 Task: Find connections with filter location Nagua with filter topic #Softwaredesignwith filter profile language Spanish with filter current company Airtel Business with filter school International Institute of Information Technology Bangalore with filter industry Outsourcing and Offshoring Consulting with filter service category User Experience Design with filter keywords title Account Executive
Action: Mouse moved to (505, 69)
Screenshot: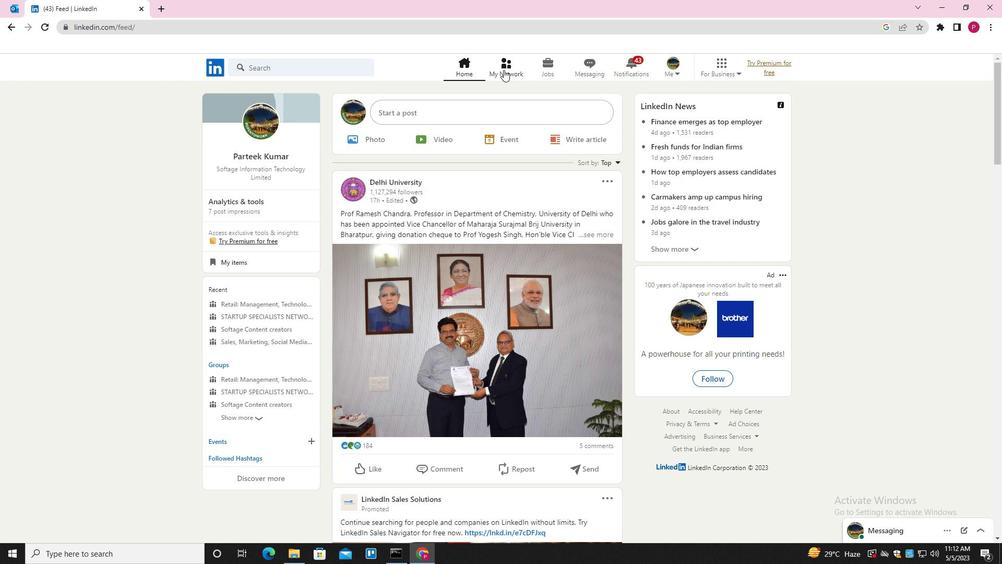 
Action: Mouse pressed left at (505, 69)
Screenshot: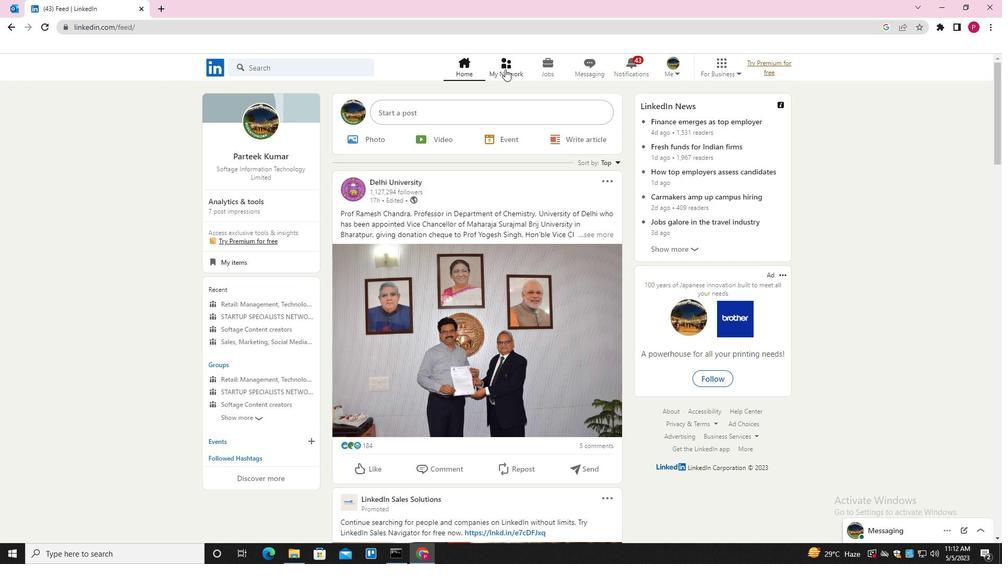 
Action: Mouse moved to (323, 123)
Screenshot: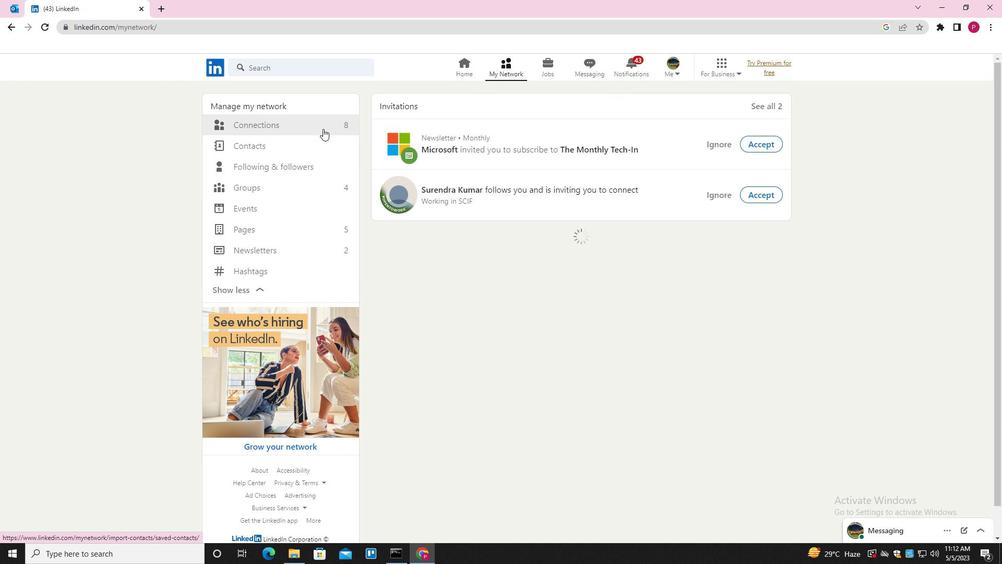 
Action: Mouse pressed left at (323, 123)
Screenshot: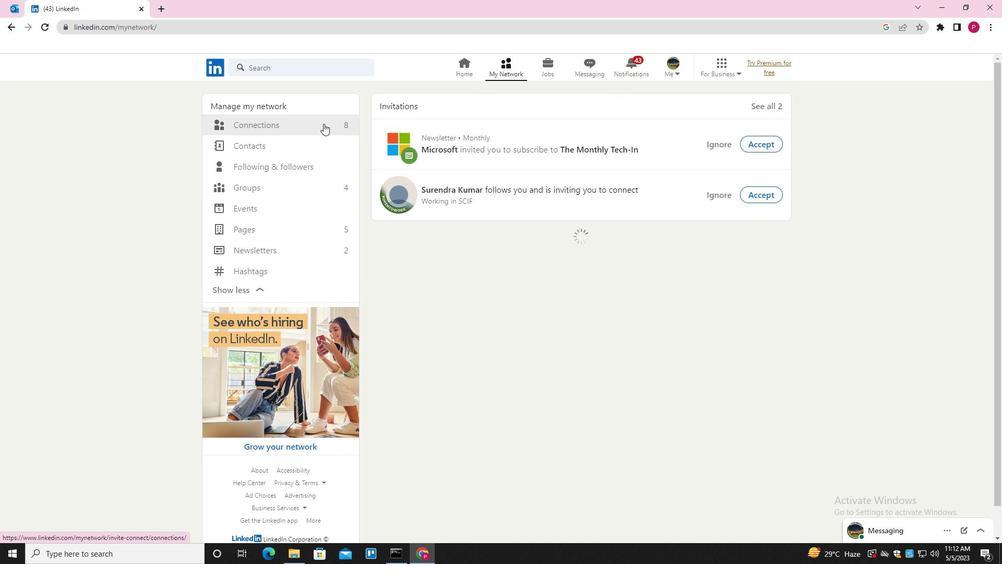 
Action: Mouse moved to (574, 125)
Screenshot: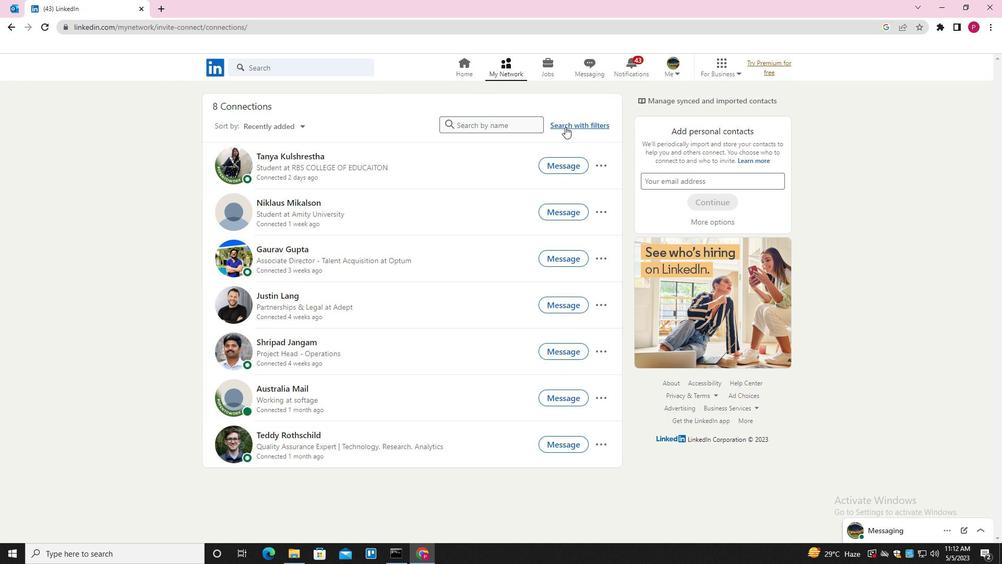 
Action: Mouse pressed left at (574, 125)
Screenshot: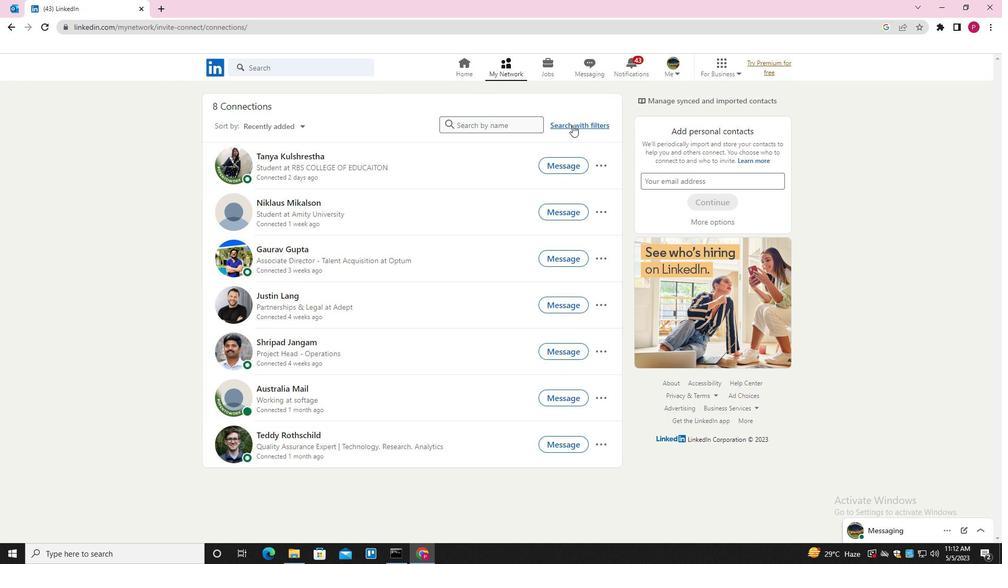 
Action: Mouse moved to (533, 97)
Screenshot: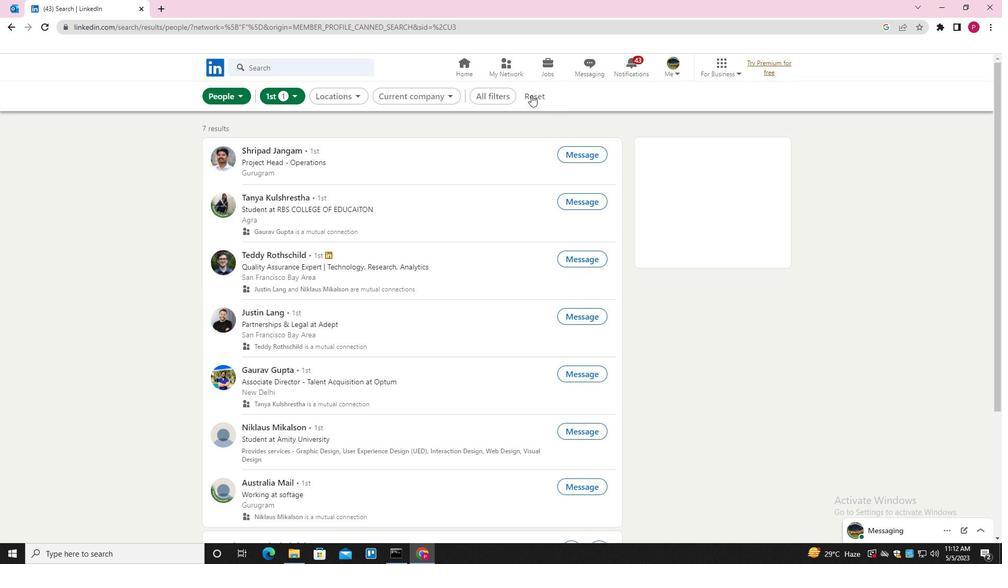 
Action: Mouse pressed left at (533, 97)
Screenshot: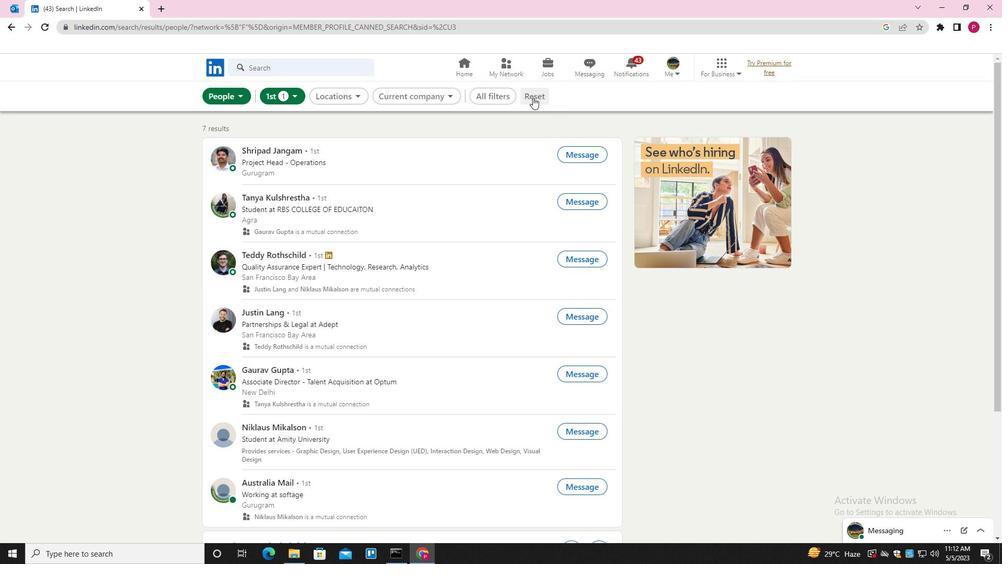 
Action: Mouse moved to (524, 97)
Screenshot: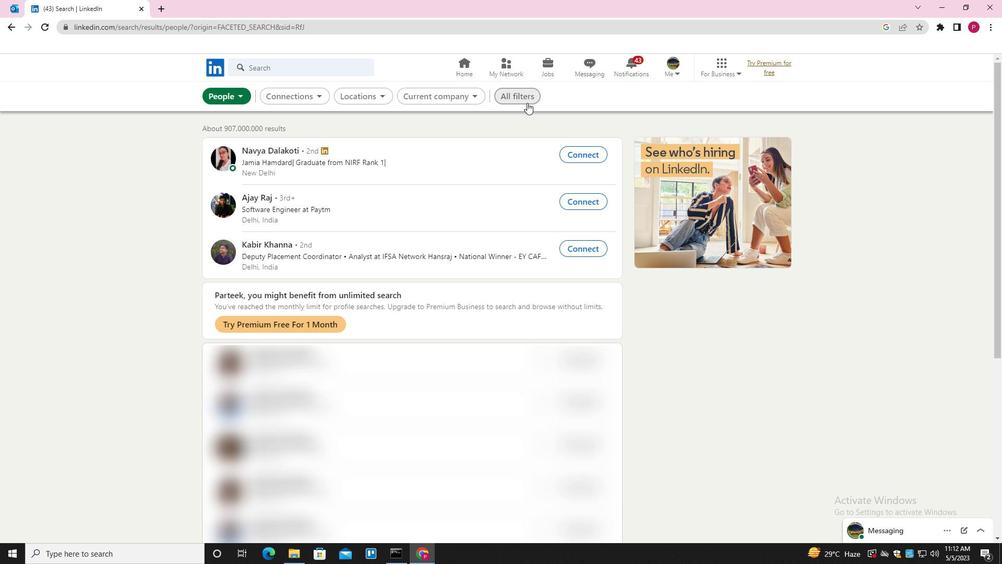 
Action: Mouse pressed left at (524, 97)
Screenshot: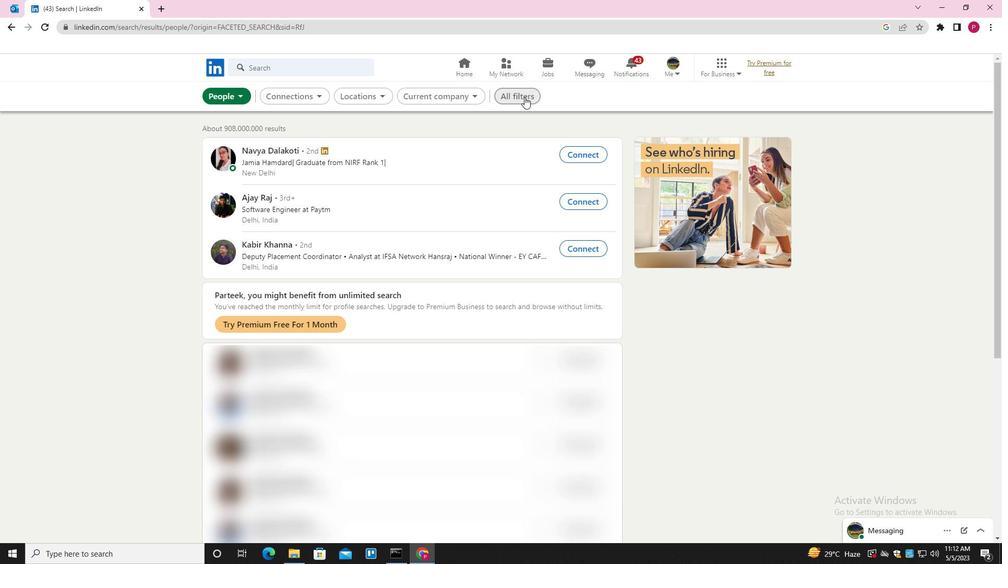 
Action: Mouse moved to (791, 216)
Screenshot: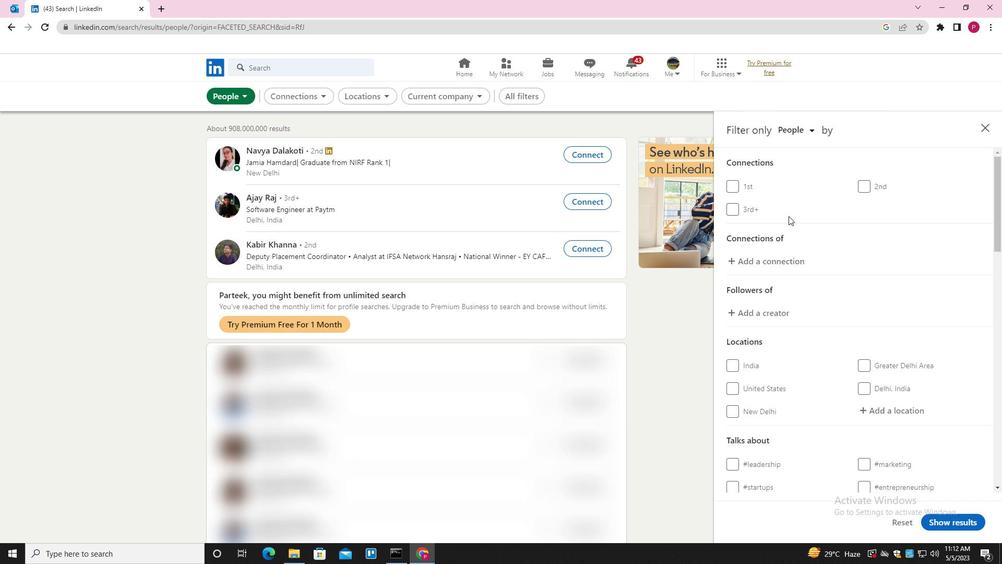 
Action: Mouse scrolled (791, 216) with delta (0, 0)
Screenshot: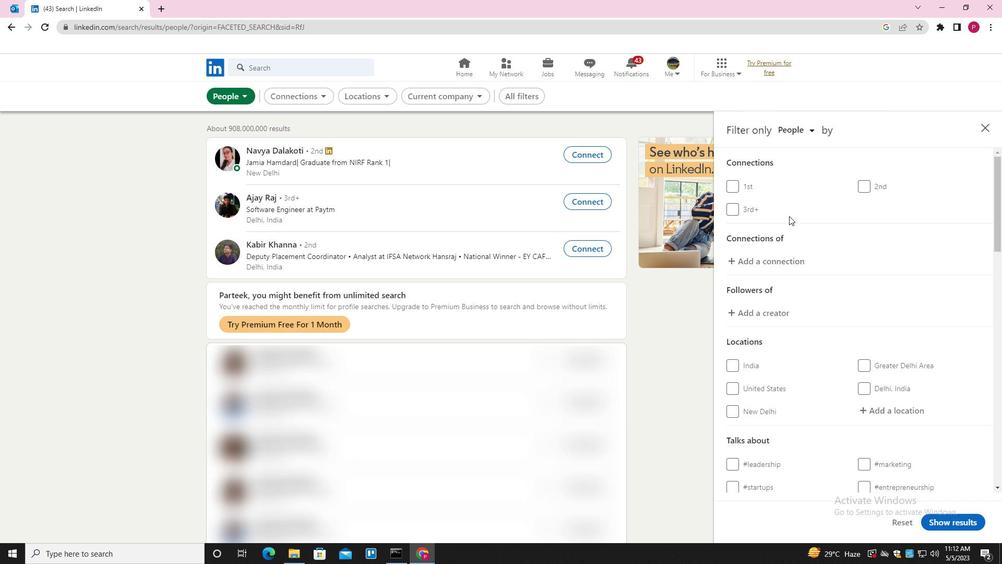 
Action: Mouse moved to (792, 217)
Screenshot: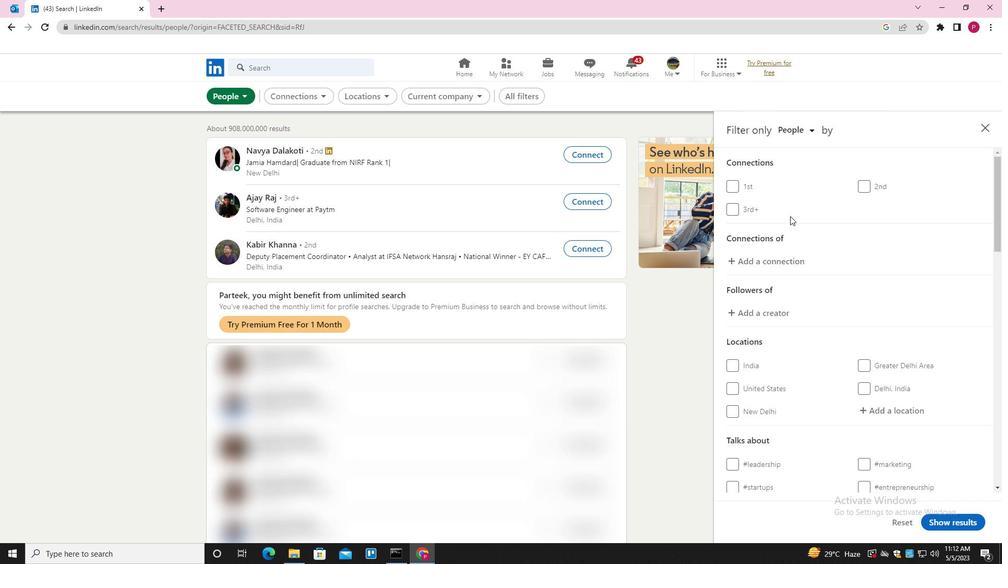
Action: Mouse scrolled (792, 216) with delta (0, 0)
Screenshot: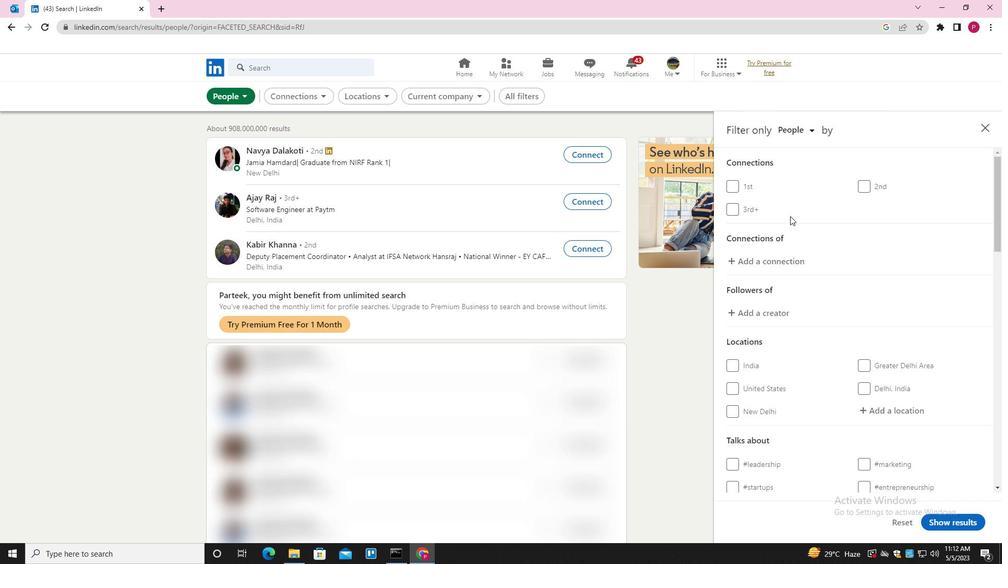 
Action: Mouse moved to (792, 219)
Screenshot: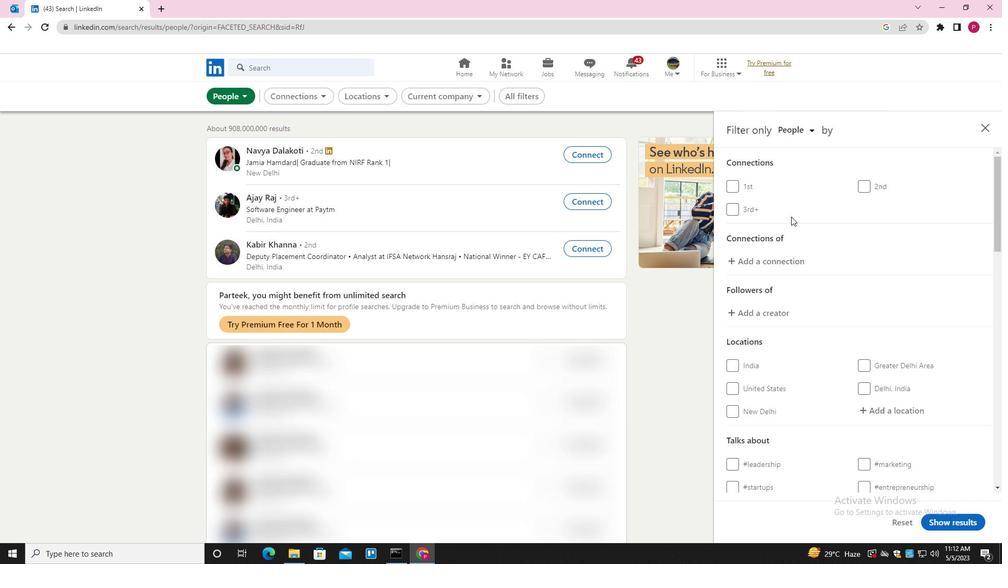 
Action: Mouse scrolled (792, 218) with delta (0, 0)
Screenshot: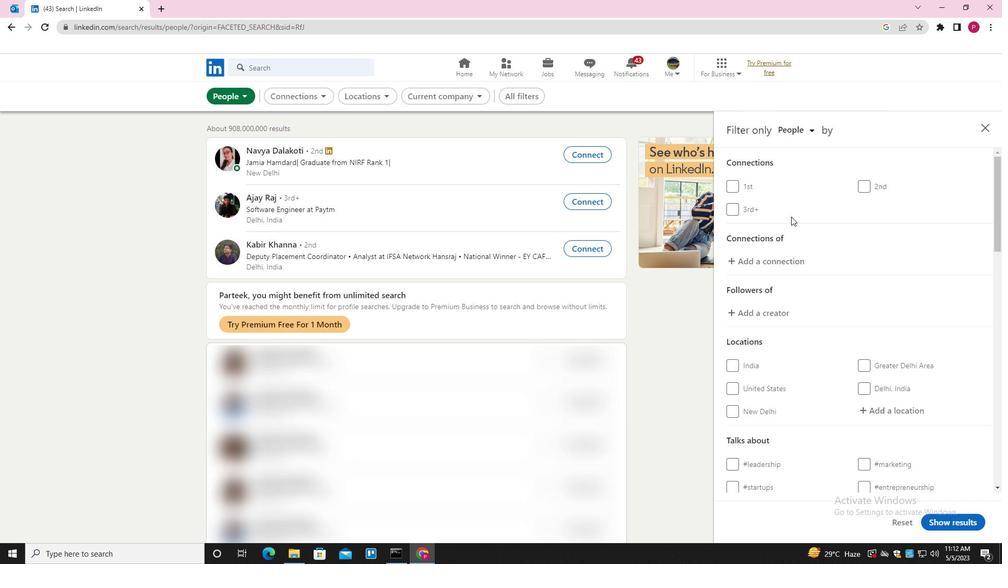 
Action: Mouse moved to (892, 255)
Screenshot: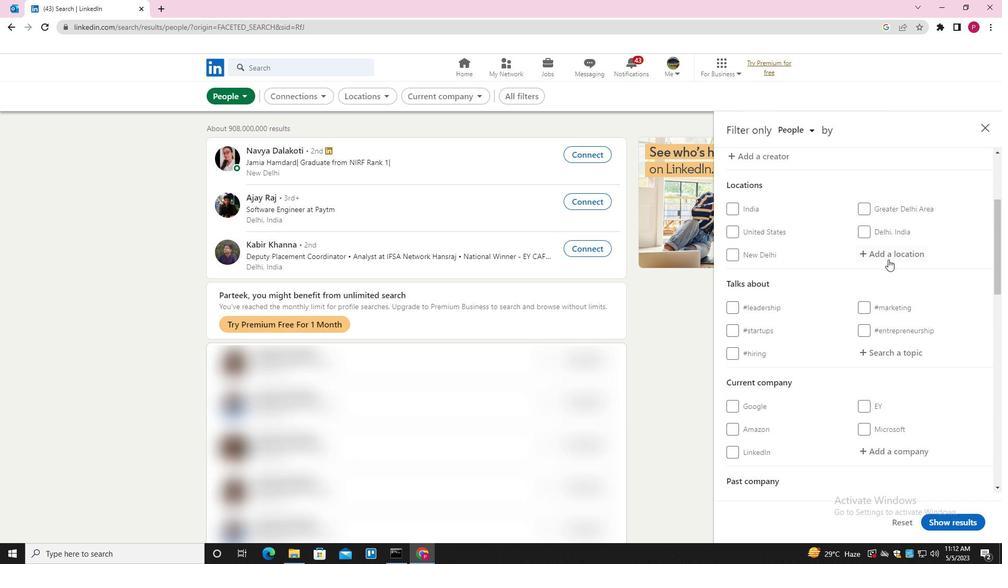 
Action: Mouse pressed left at (892, 255)
Screenshot: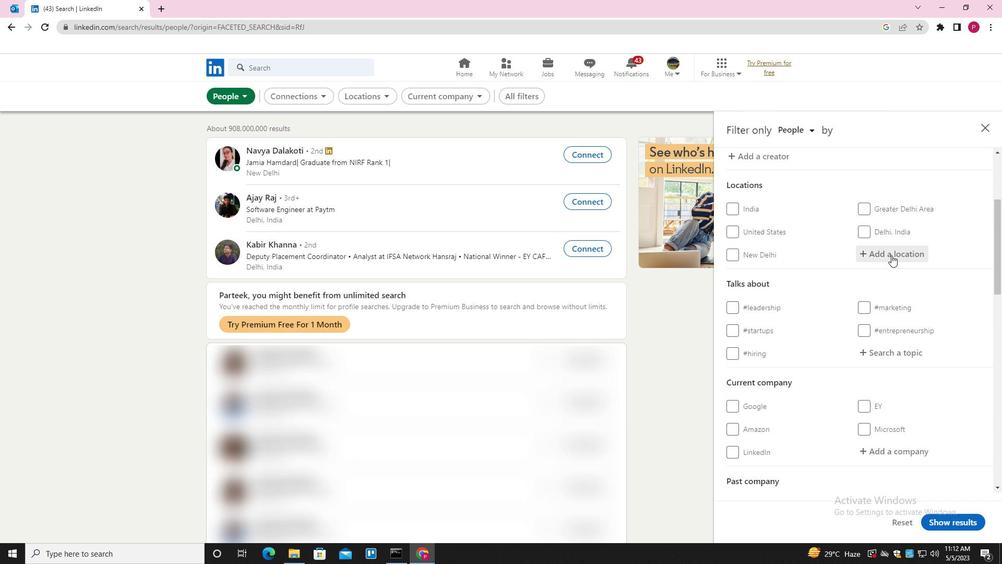 
Action: Key pressed <Key.shift>NAGUA<Key.space>
Screenshot: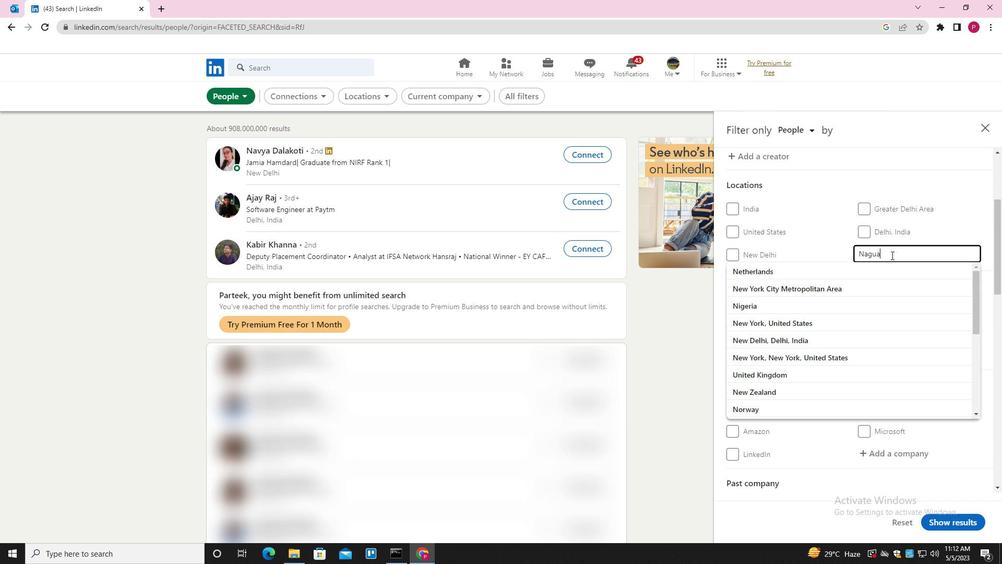 
Action: Mouse moved to (889, 257)
Screenshot: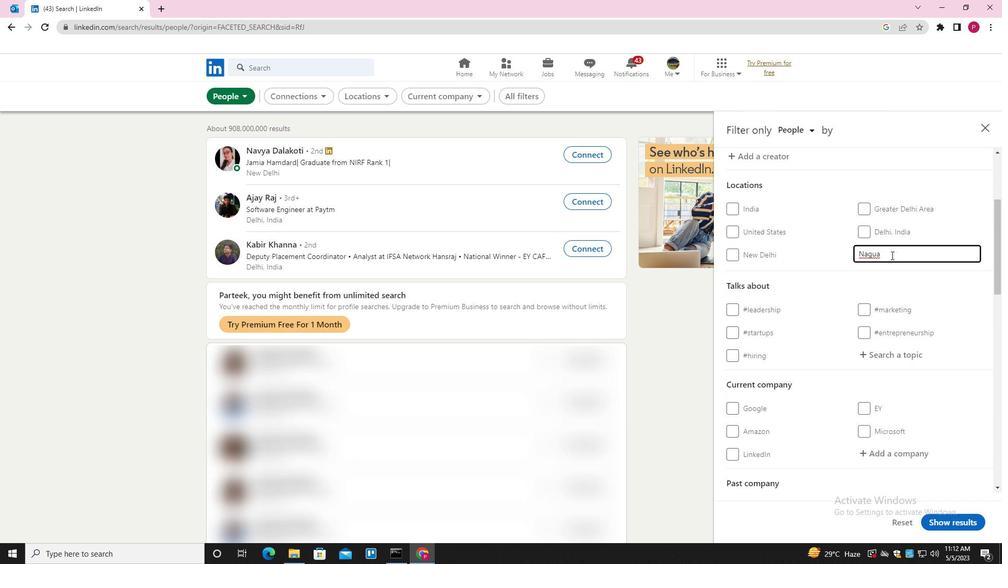 
Action: Mouse scrolled (889, 257) with delta (0, 0)
Screenshot: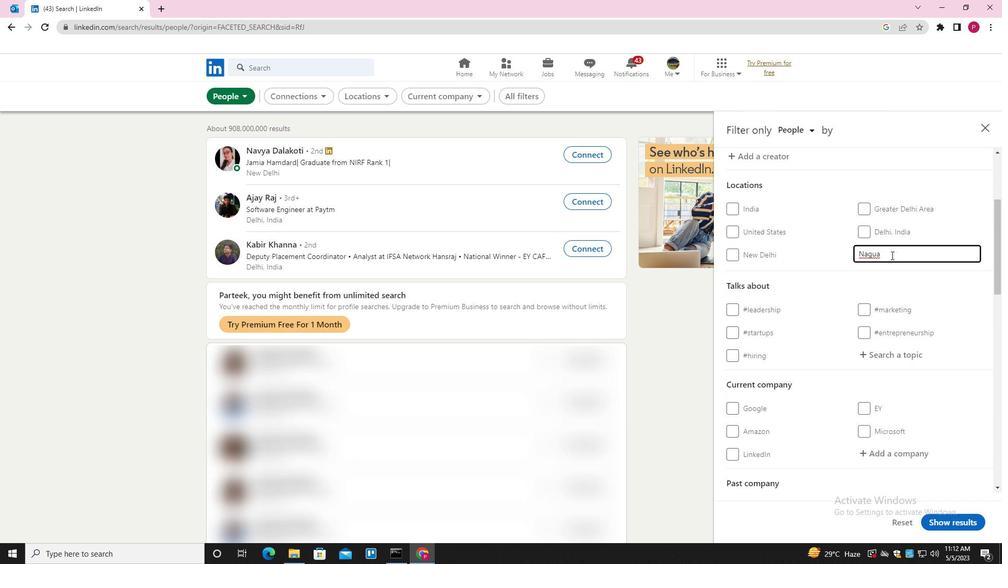 
Action: Mouse moved to (888, 257)
Screenshot: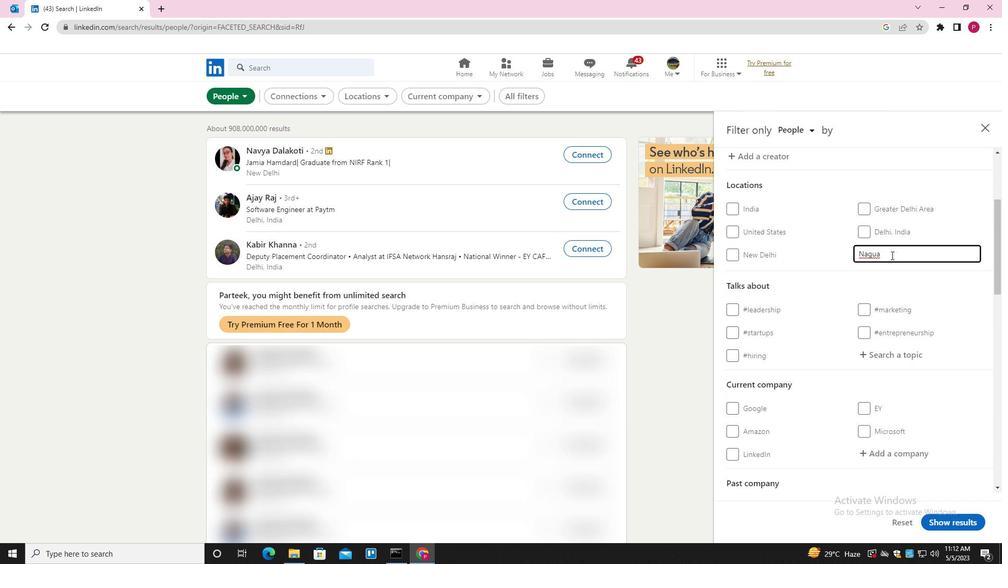 
Action: Mouse scrolled (888, 257) with delta (0, 0)
Screenshot: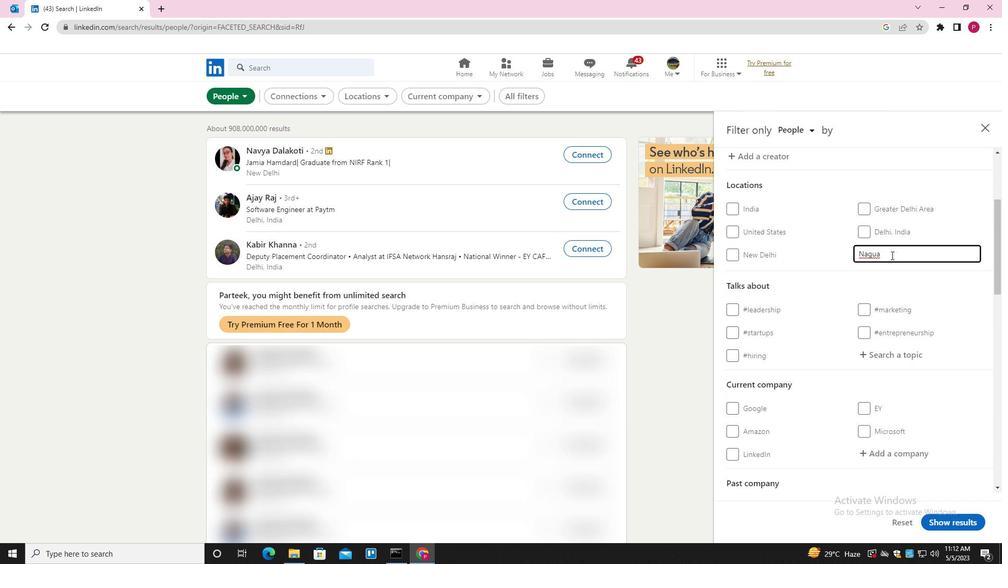 
Action: Mouse moved to (889, 249)
Screenshot: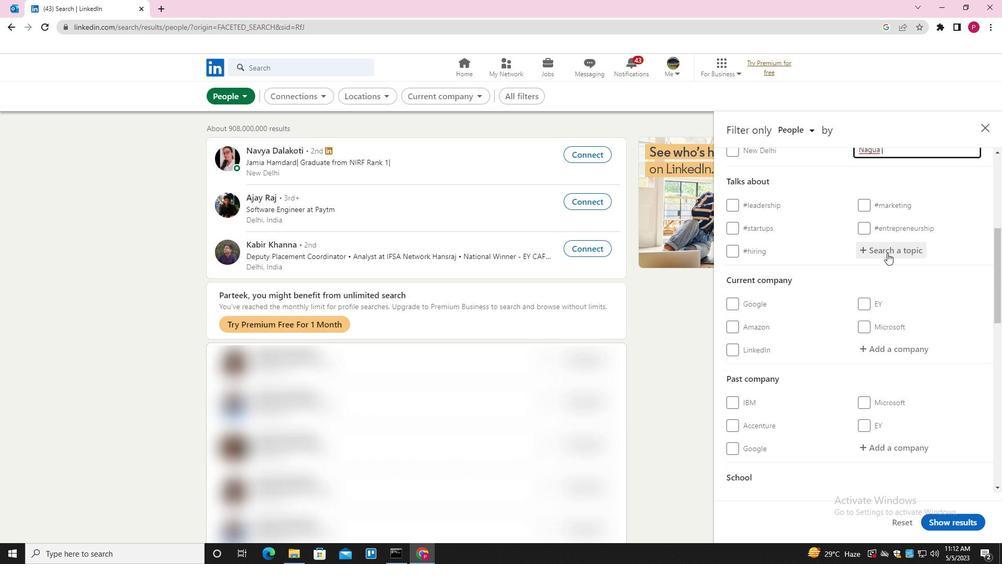 
Action: Mouse pressed left at (889, 249)
Screenshot: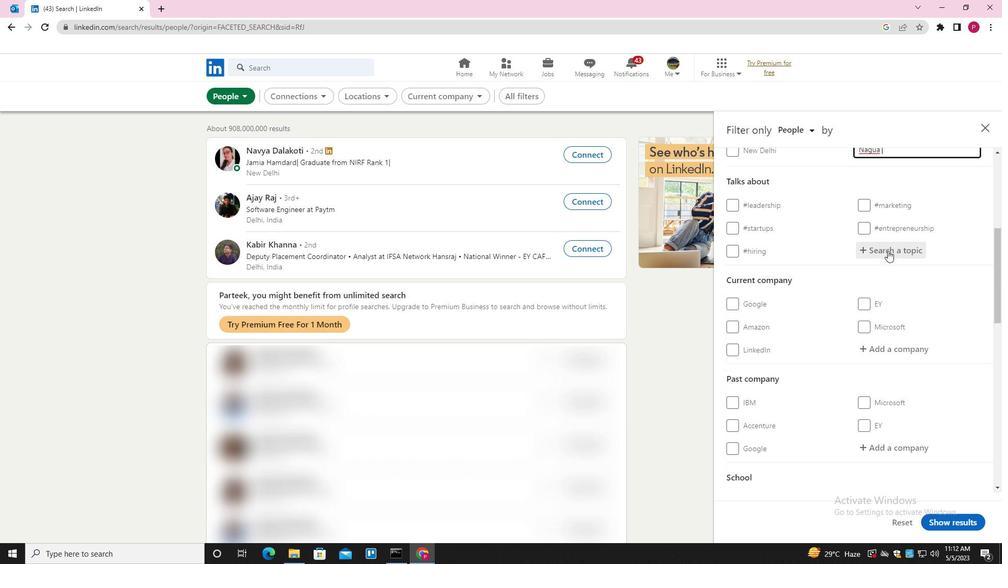 
Action: Mouse moved to (827, 309)
Screenshot: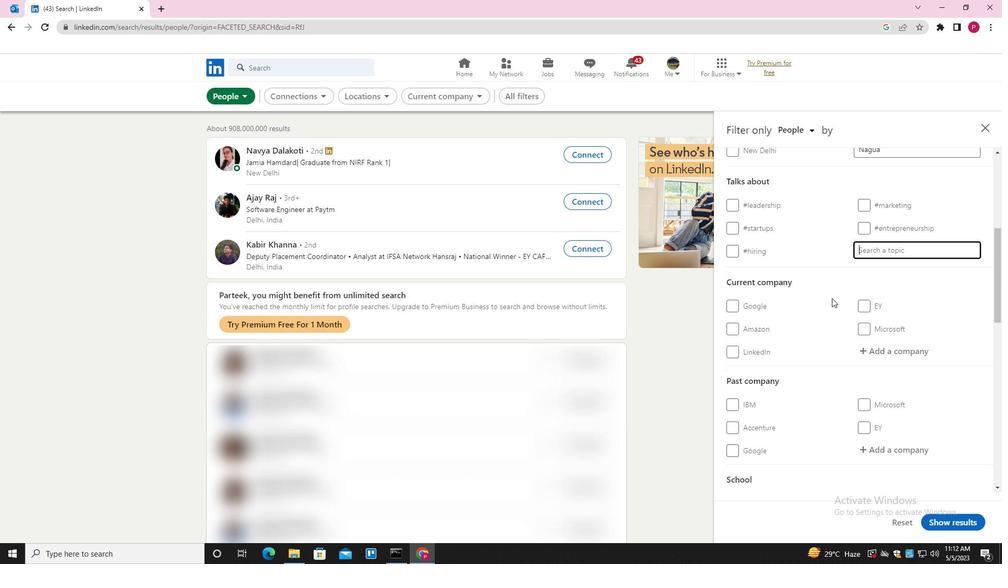 
Action: Mouse scrolled (827, 308) with delta (0, 0)
Screenshot: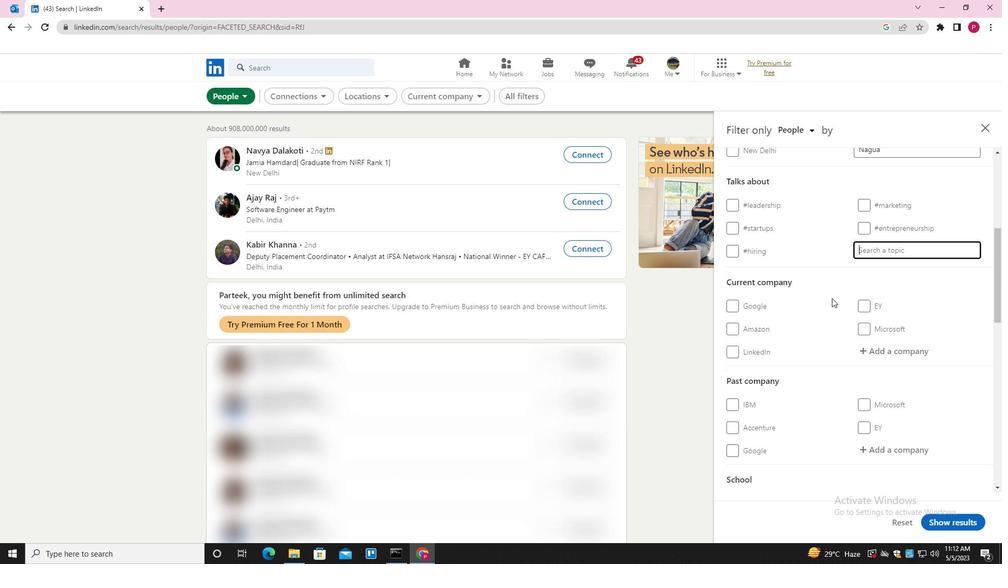 
Action: Mouse moved to (827, 309)
Screenshot: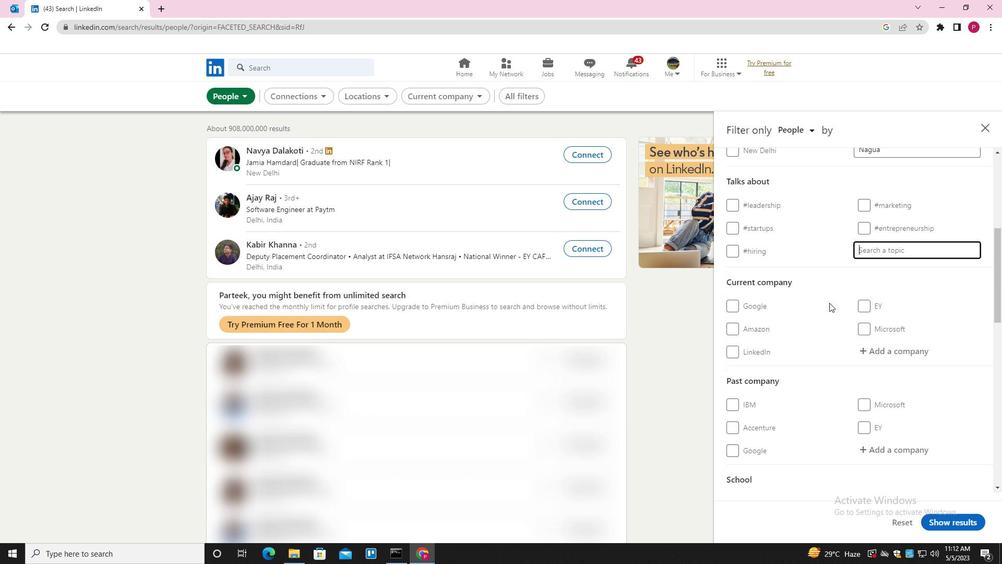 
Action: Mouse scrolled (827, 310) with delta (0, 0)
Screenshot: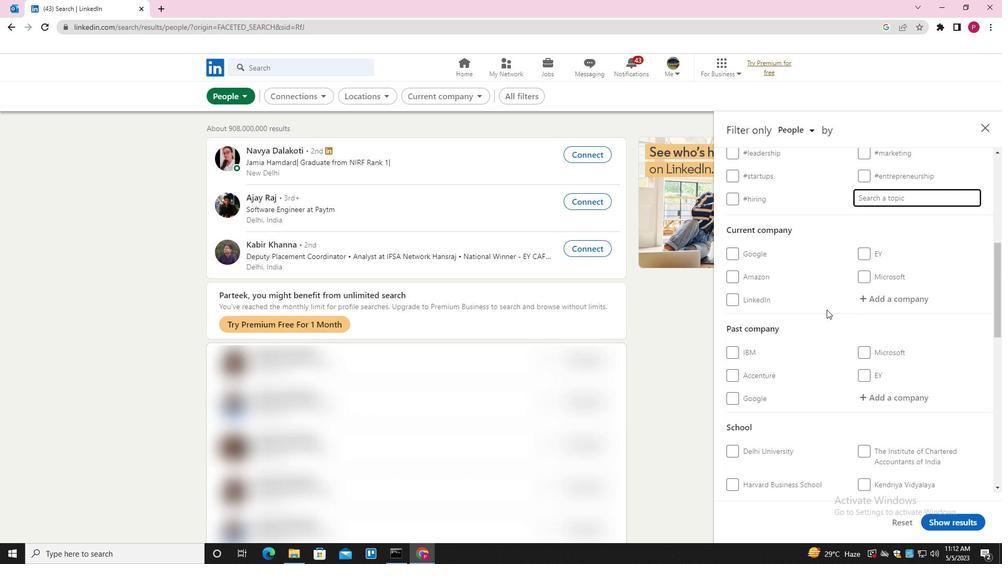 
Action: Mouse moved to (826, 310)
Screenshot: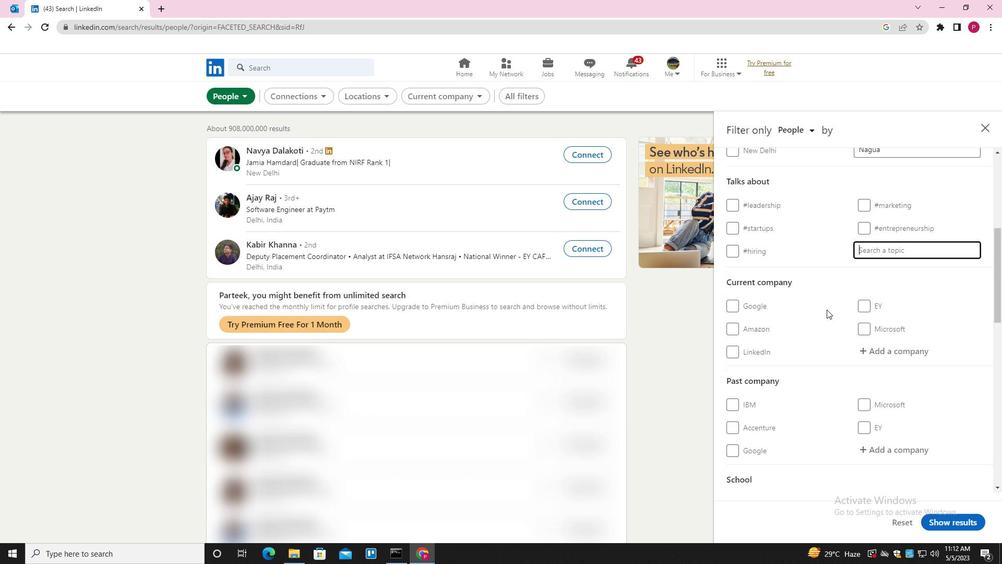
Action: Key pressed SOFTWARES<Key.backspace>DESIGN<Key.down><Key.enter>
Screenshot: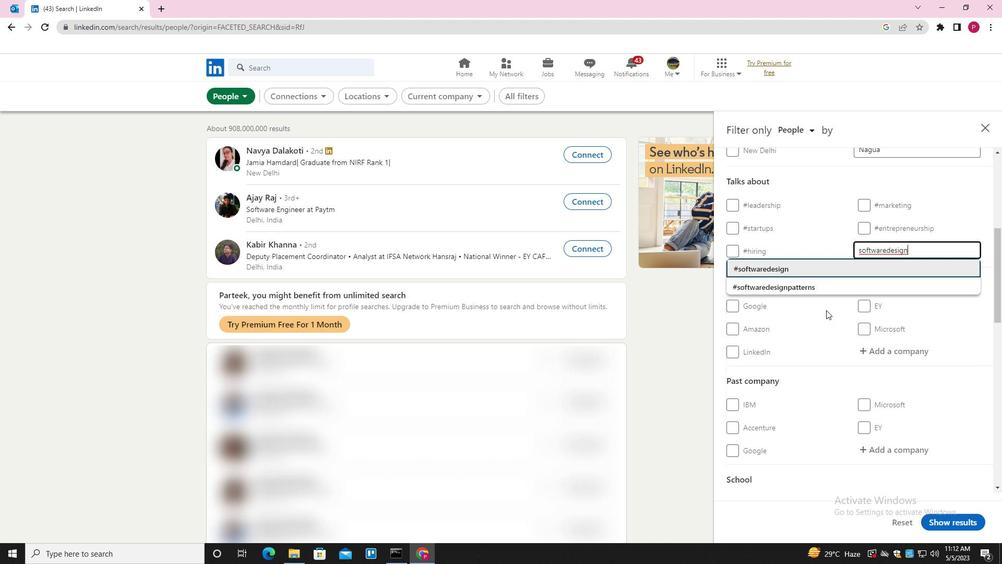 
Action: Mouse moved to (808, 319)
Screenshot: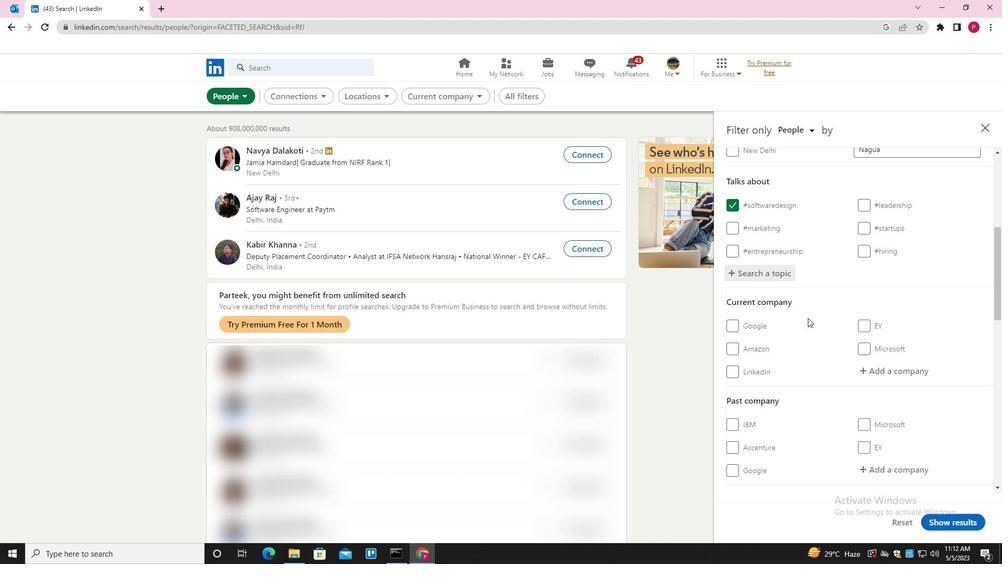 
Action: Mouse scrolled (808, 318) with delta (0, 0)
Screenshot: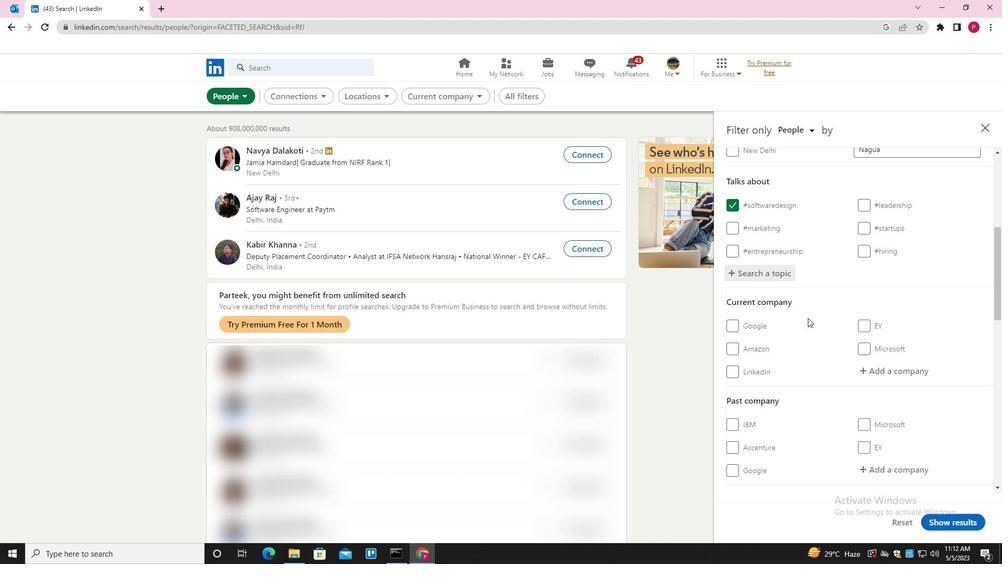 
Action: Mouse scrolled (808, 318) with delta (0, 0)
Screenshot: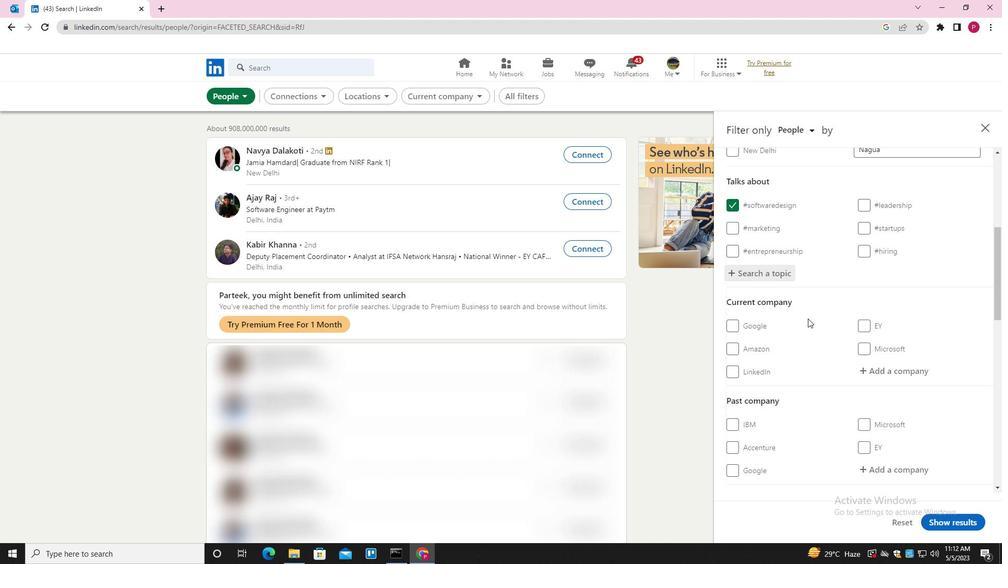 
Action: Mouse scrolled (808, 318) with delta (0, 0)
Screenshot: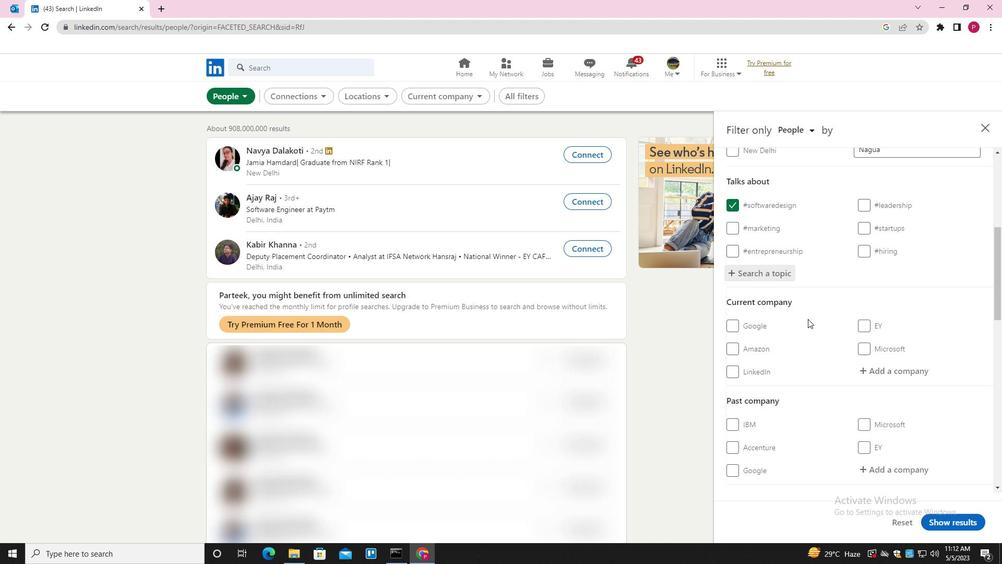 
Action: Mouse scrolled (808, 318) with delta (0, 0)
Screenshot: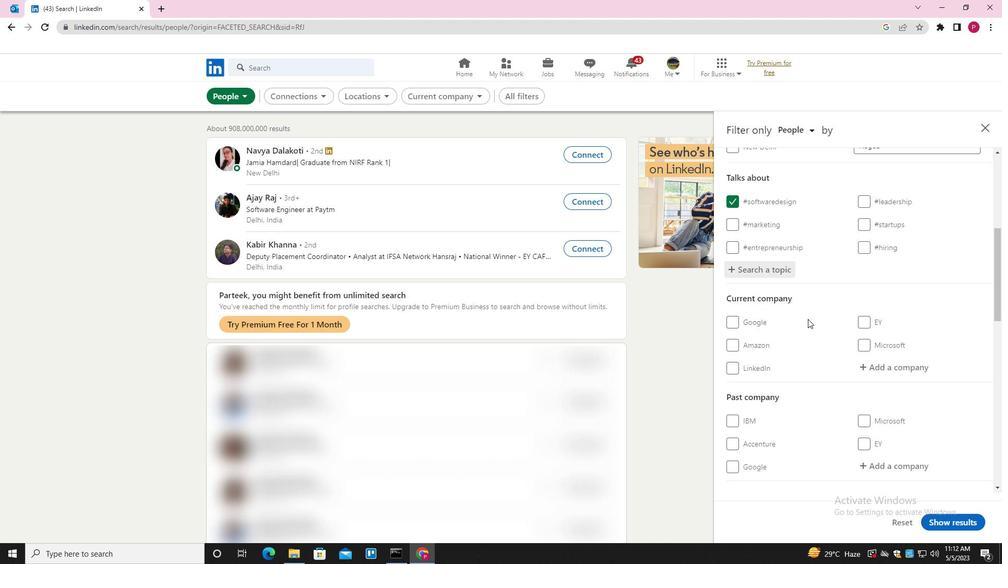 
Action: Mouse scrolled (808, 318) with delta (0, 0)
Screenshot: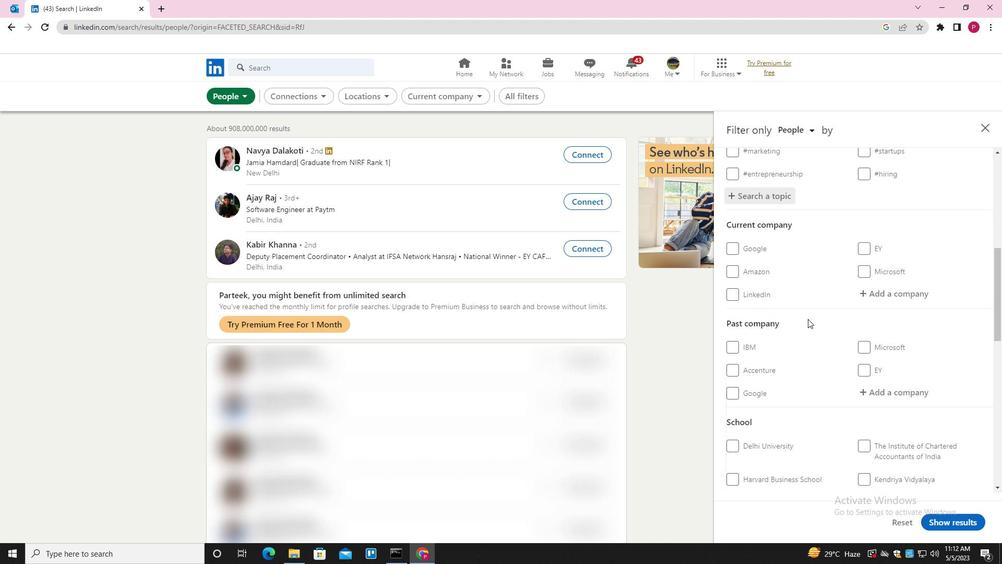 
Action: Mouse moved to (811, 318)
Screenshot: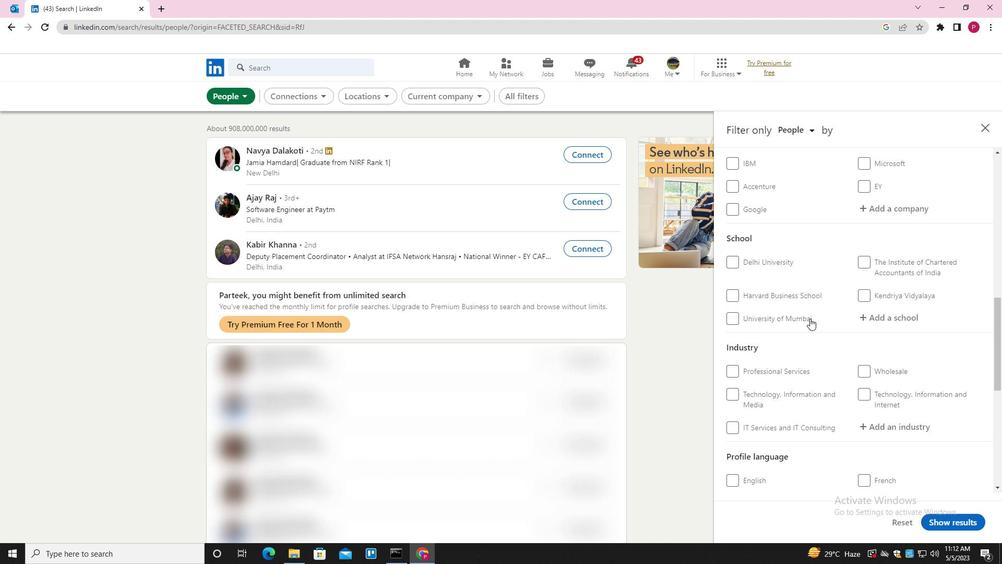 
Action: Mouse scrolled (811, 318) with delta (0, 0)
Screenshot: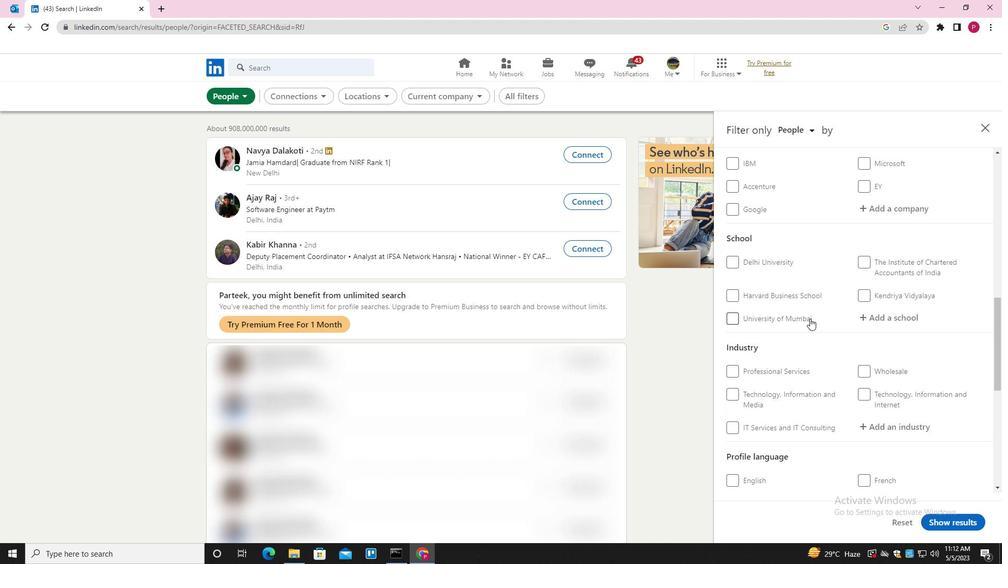 
Action: Mouse scrolled (811, 318) with delta (0, 0)
Screenshot: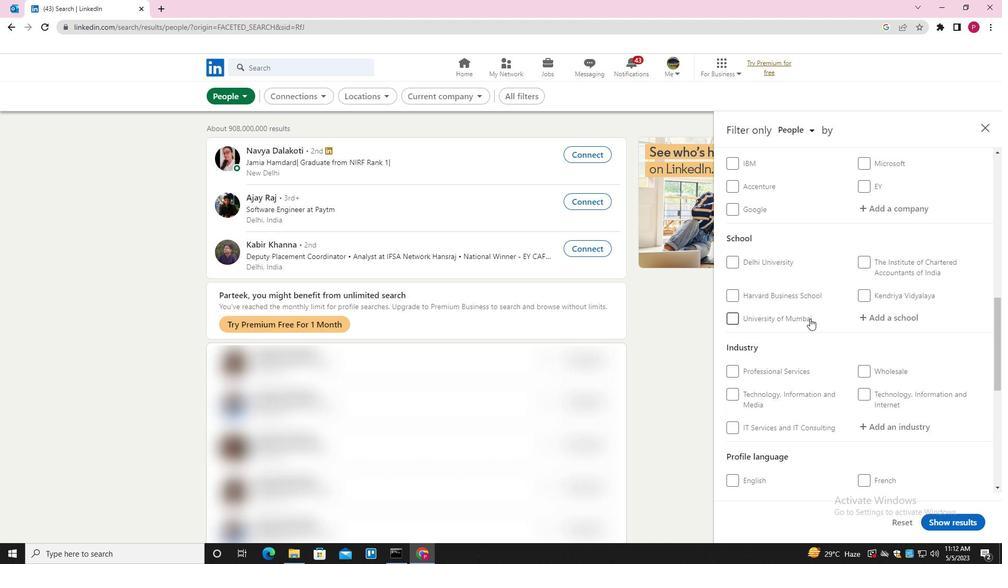 
Action: Mouse scrolled (811, 318) with delta (0, 0)
Screenshot: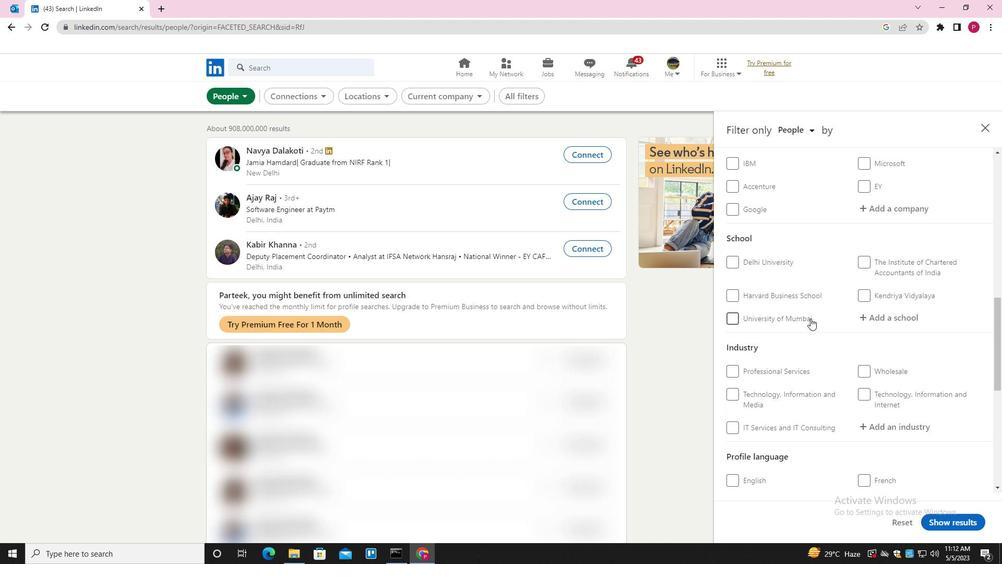 
Action: Mouse scrolled (811, 318) with delta (0, 0)
Screenshot: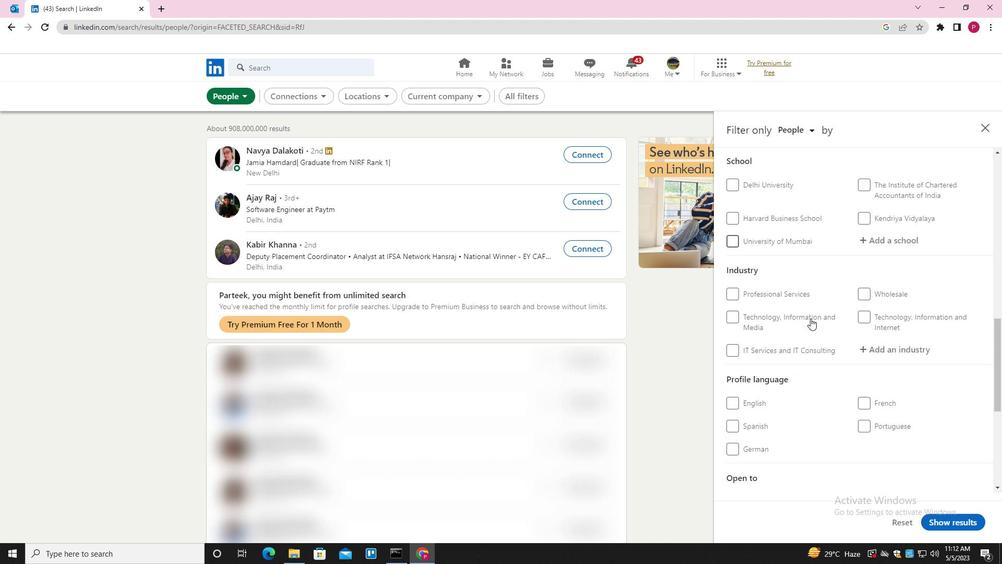 
Action: Mouse moved to (763, 295)
Screenshot: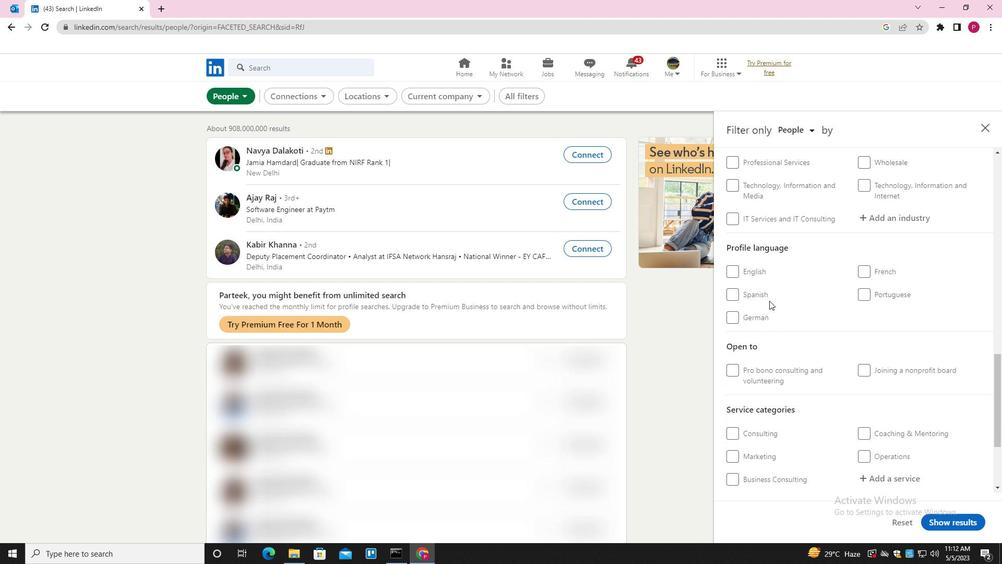 
Action: Mouse pressed left at (763, 295)
Screenshot: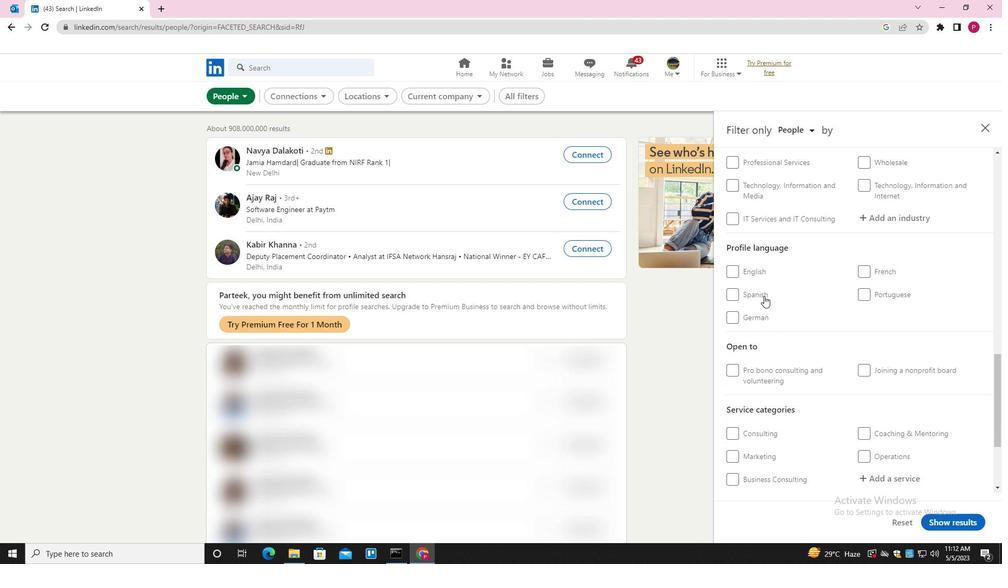 
Action: Mouse moved to (847, 320)
Screenshot: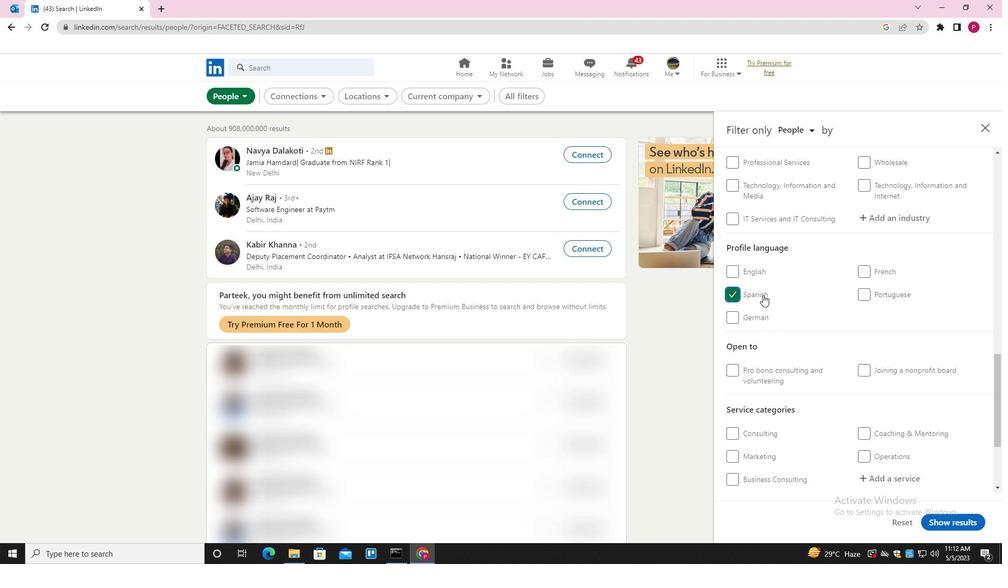 
Action: Mouse scrolled (847, 321) with delta (0, 0)
Screenshot: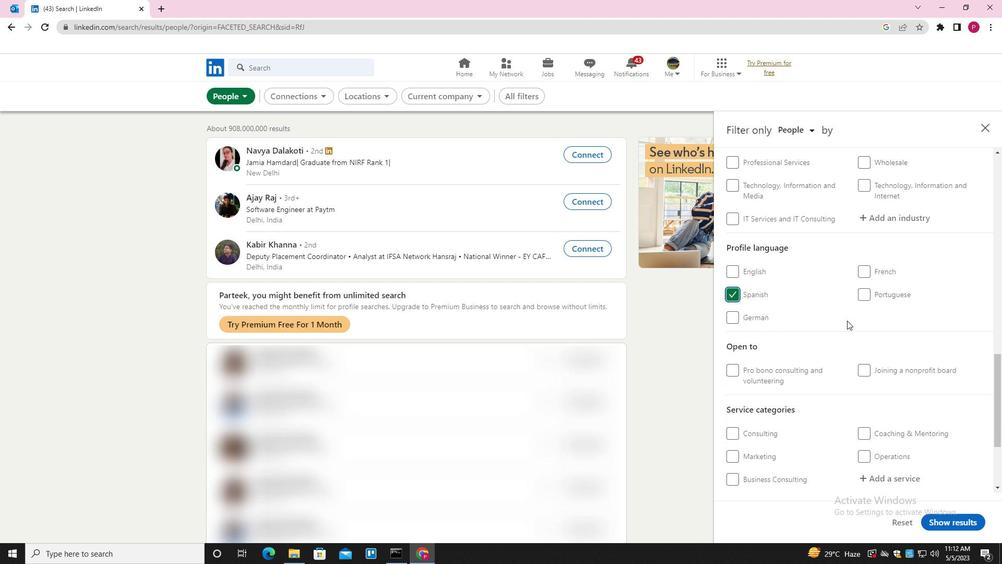 
Action: Mouse scrolled (847, 321) with delta (0, 0)
Screenshot: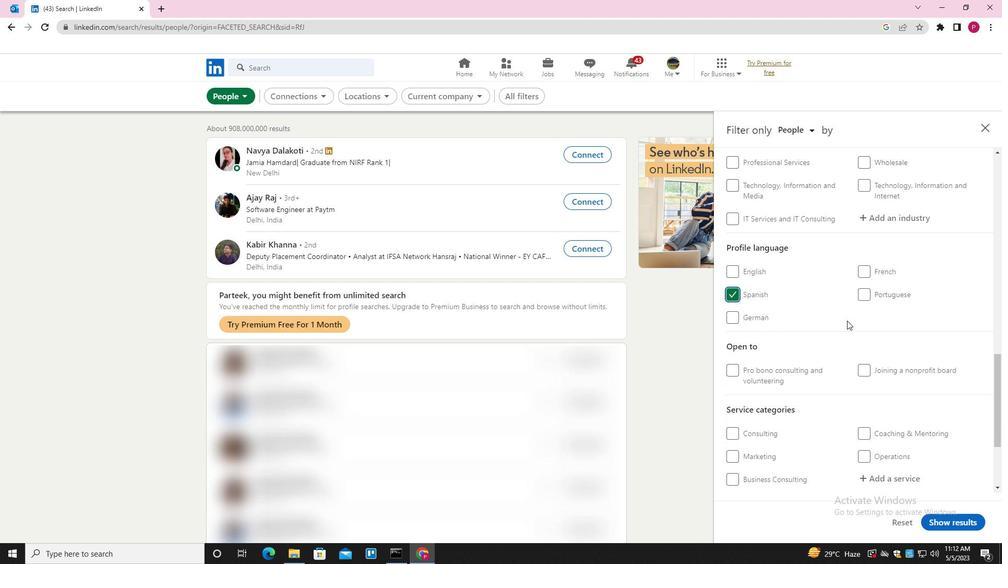 
Action: Mouse scrolled (847, 321) with delta (0, 0)
Screenshot: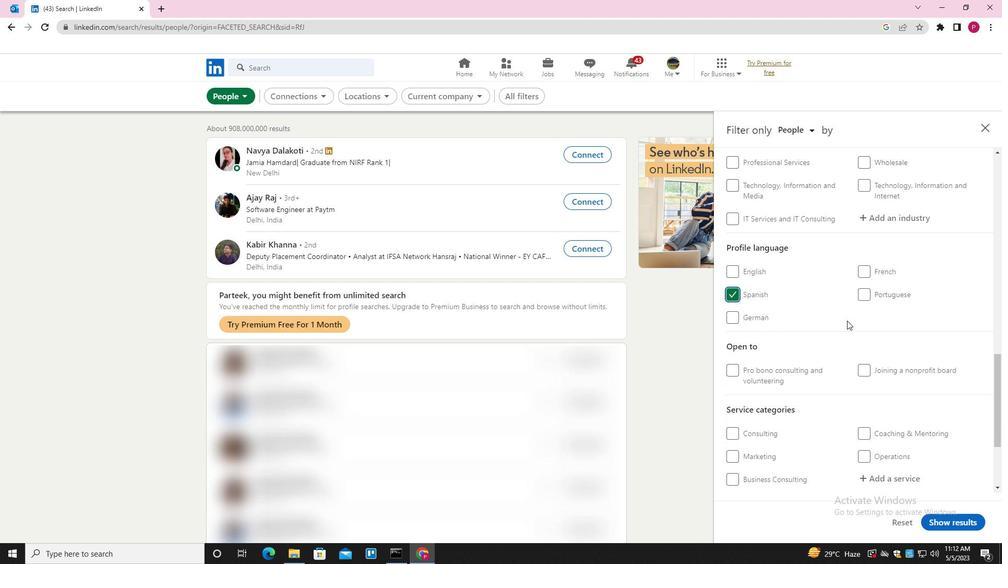 
Action: Mouse moved to (848, 320)
Screenshot: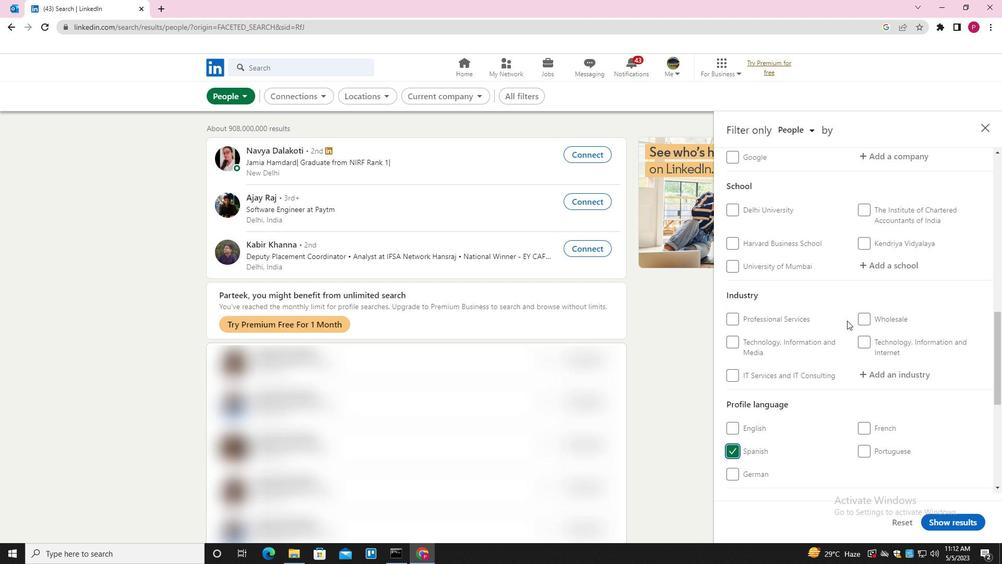 
Action: Mouse scrolled (848, 321) with delta (0, 0)
Screenshot: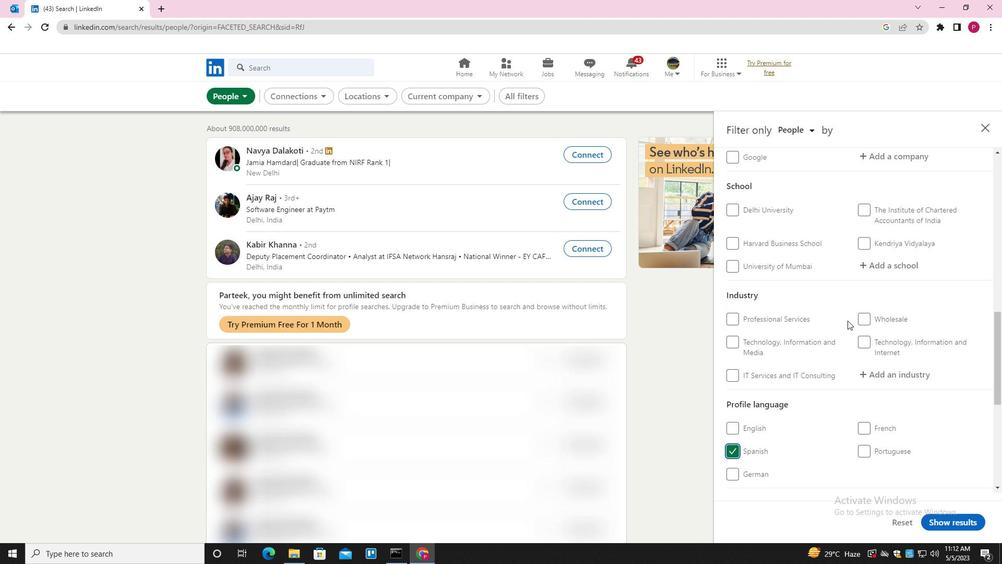 
Action: Mouse scrolled (848, 321) with delta (0, 0)
Screenshot: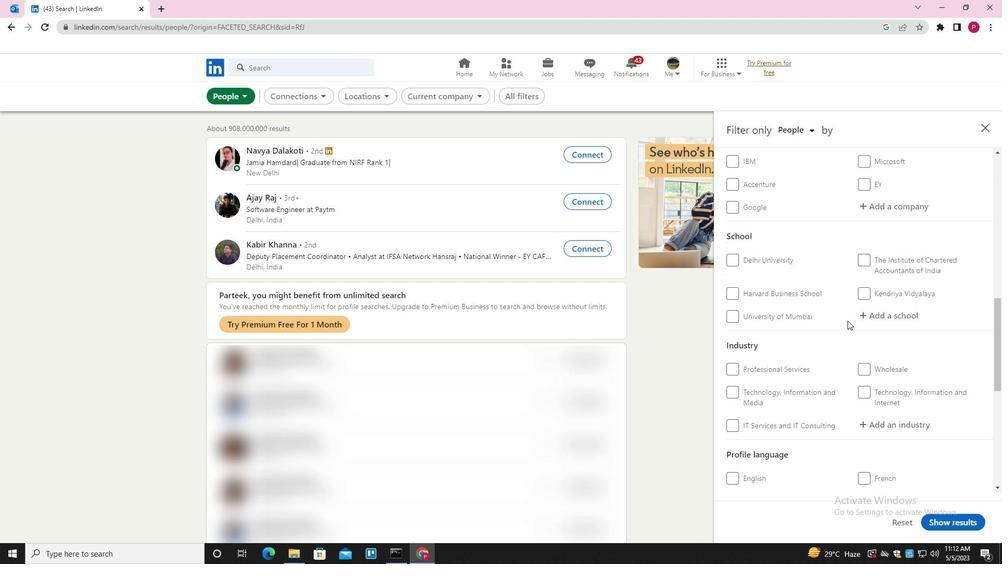 
Action: Mouse scrolled (848, 321) with delta (0, 0)
Screenshot: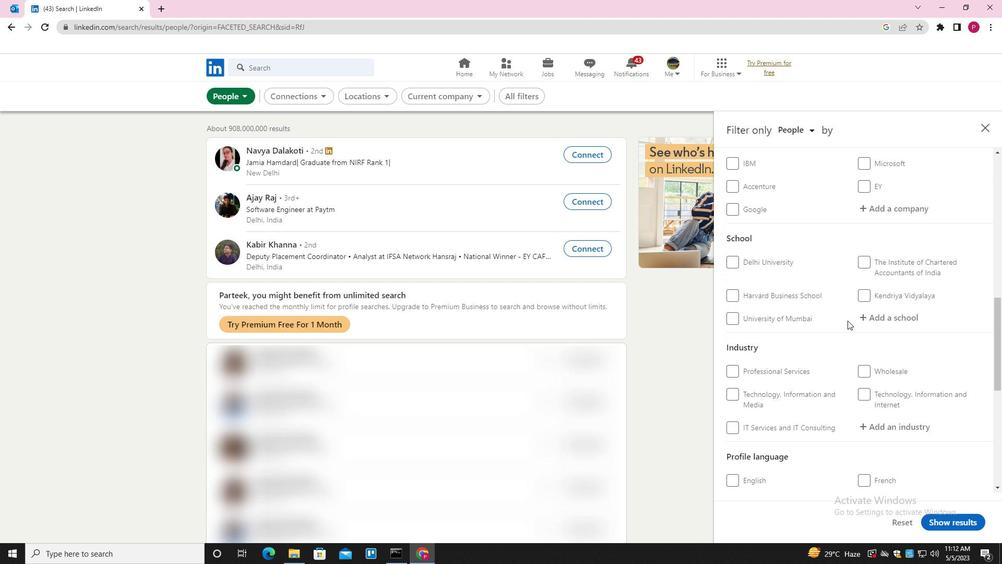 
Action: Mouse scrolled (848, 321) with delta (0, 0)
Screenshot: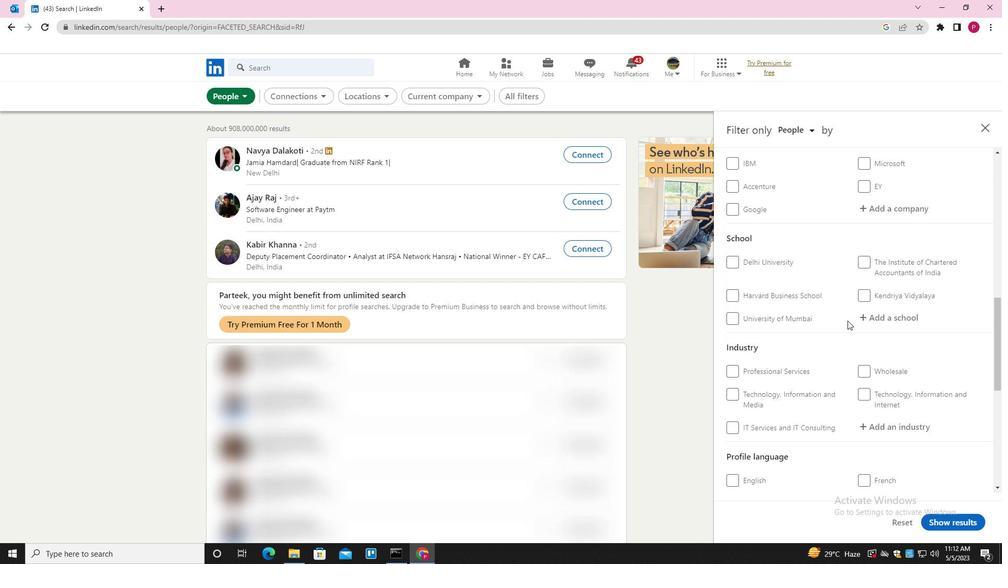 
Action: Mouse moved to (842, 306)
Screenshot: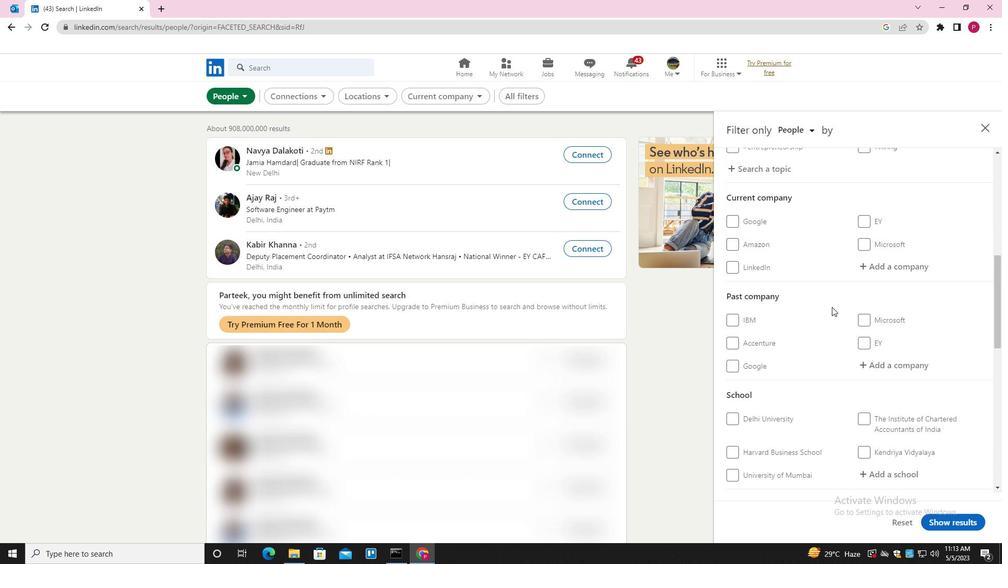 
Action: Mouse scrolled (842, 306) with delta (0, 0)
Screenshot: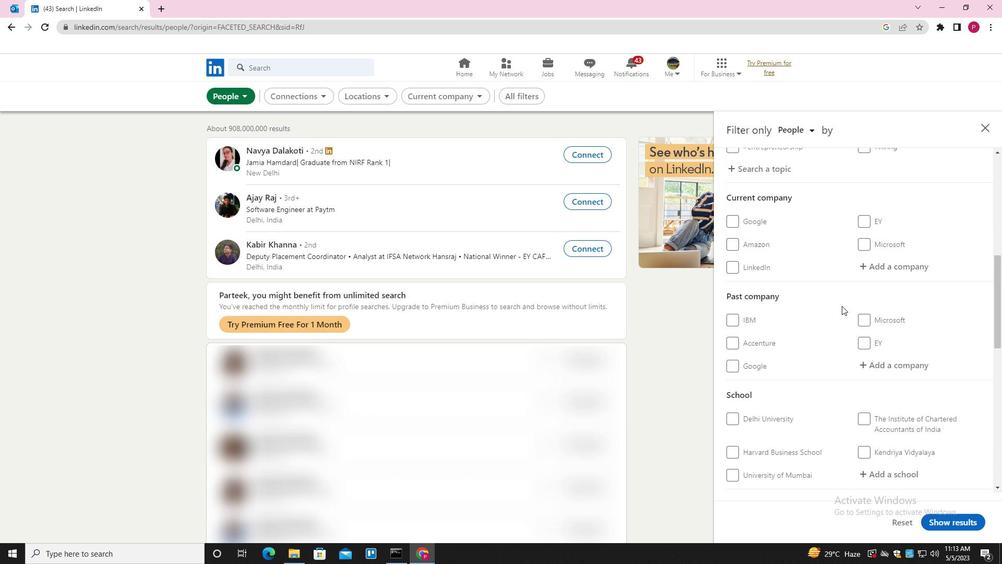 
Action: Mouse moved to (892, 321)
Screenshot: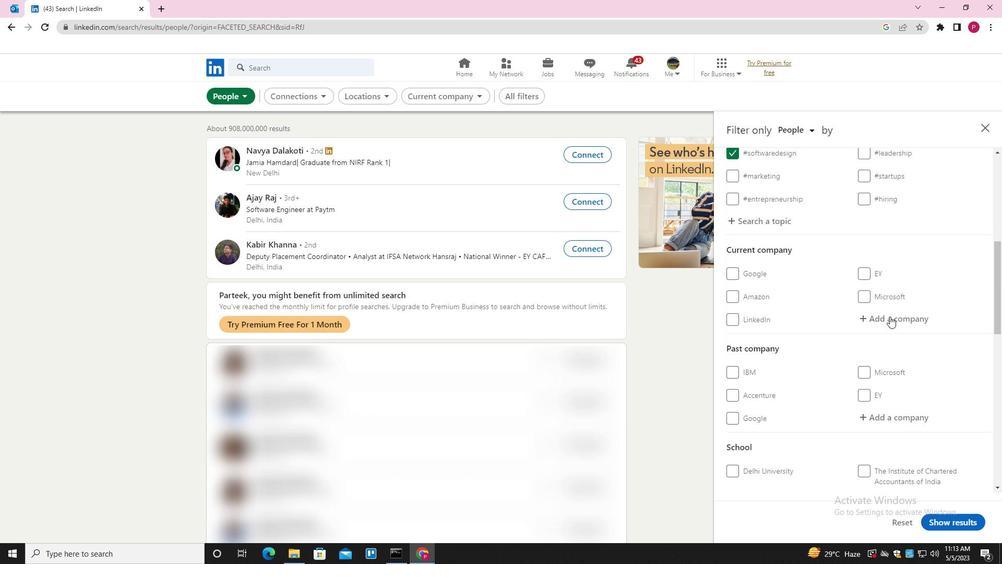 
Action: Mouse pressed left at (892, 321)
Screenshot: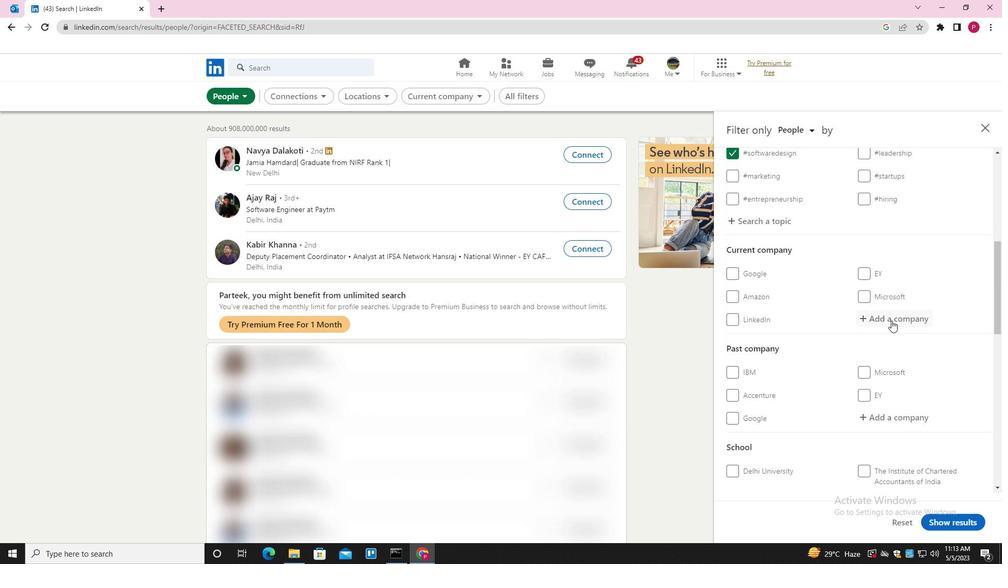 
Action: Mouse scrolled (892, 321) with delta (0, 0)
Screenshot: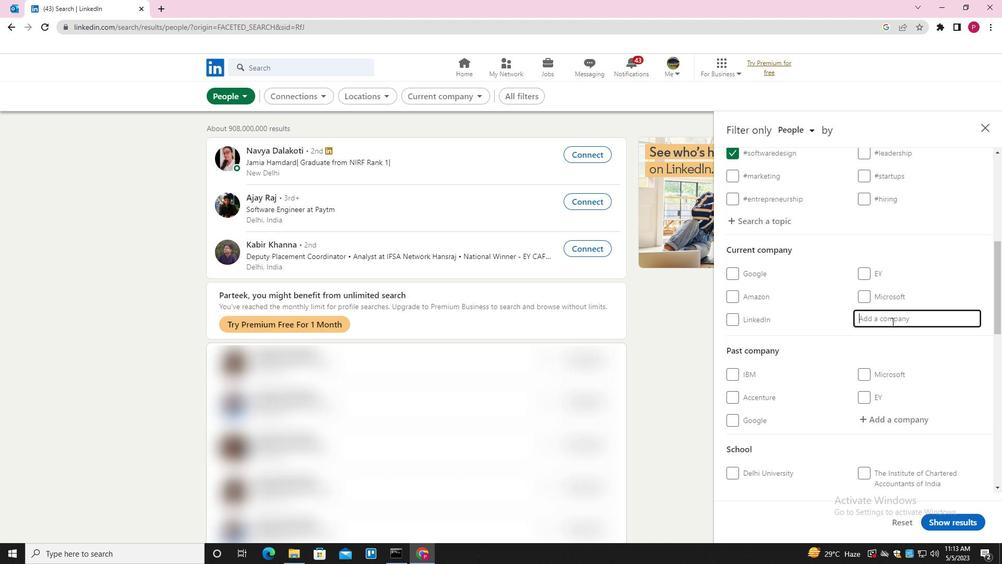 
Action: Mouse scrolled (892, 321) with delta (0, 0)
Screenshot: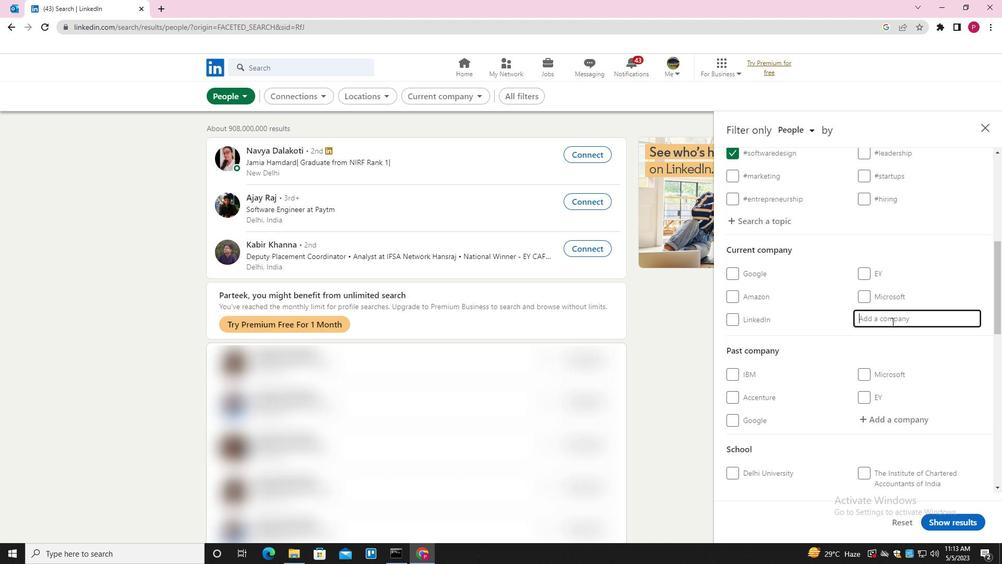 
Action: Mouse scrolled (892, 321) with delta (0, 0)
Screenshot: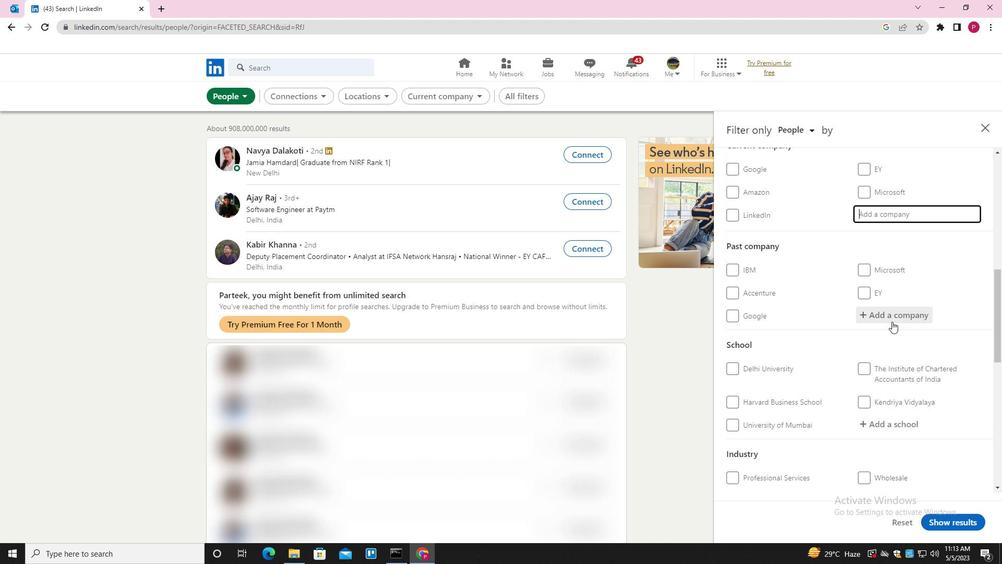 
Action: Mouse scrolled (892, 322) with delta (0, 0)
Screenshot: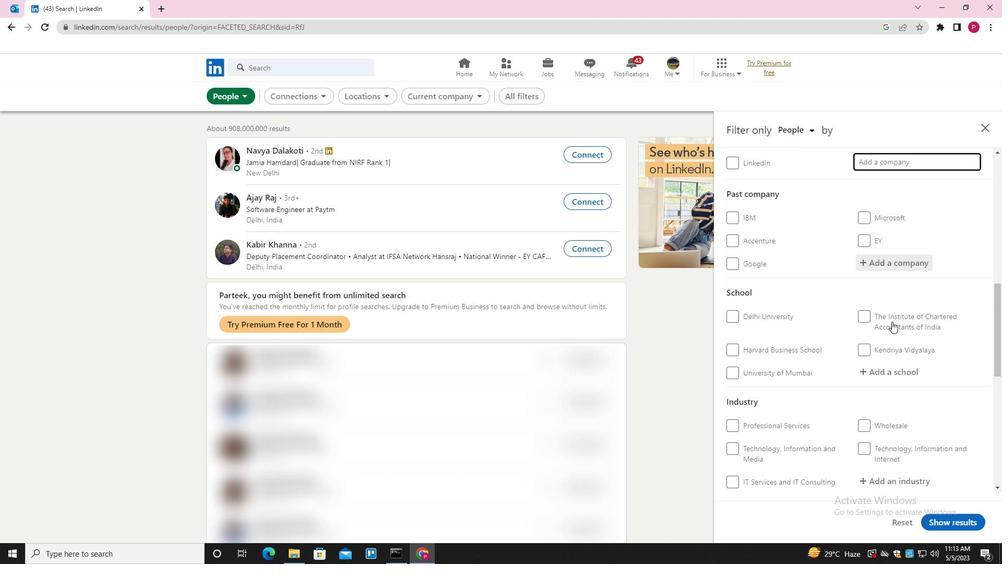 
Action: Key pressed <Key.shift>AIRTEL<Key.space><Key.shift>BUSINESS<Key.down><Key.enter>
Screenshot: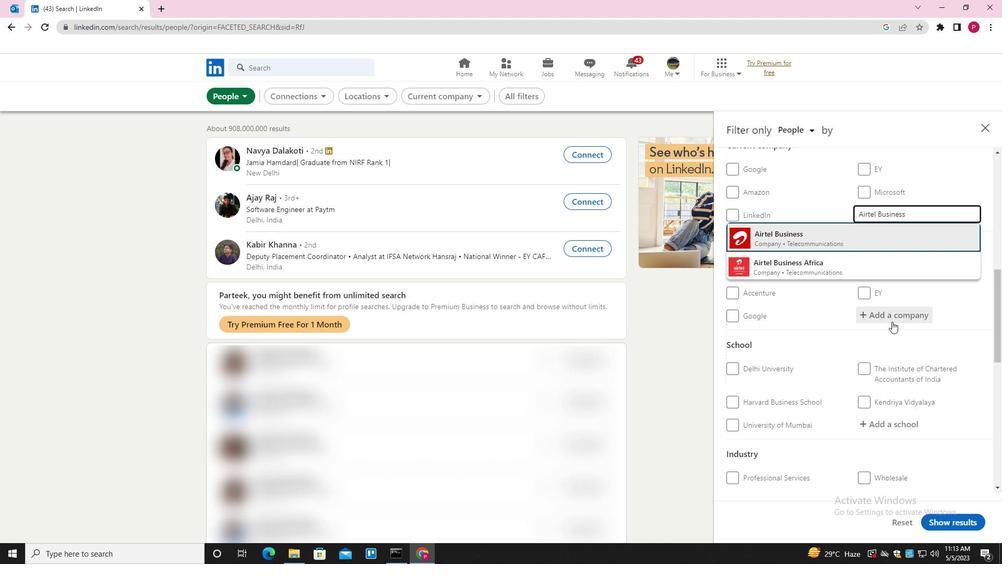 
Action: Mouse scrolled (892, 321) with delta (0, 0)
Screenshot: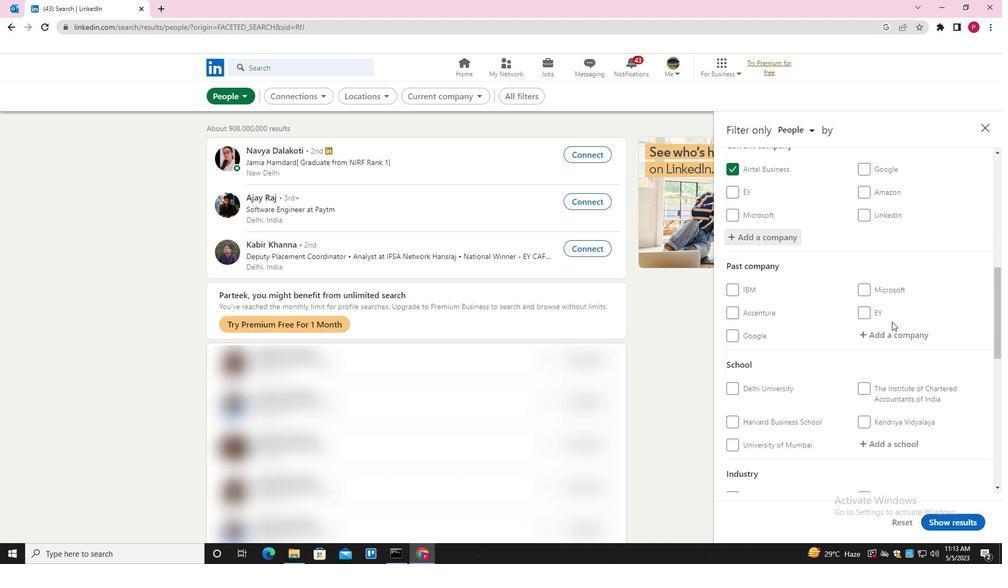 
Action: Mouse scrolled (892, 321) with delta (0, 0)
Screenshot: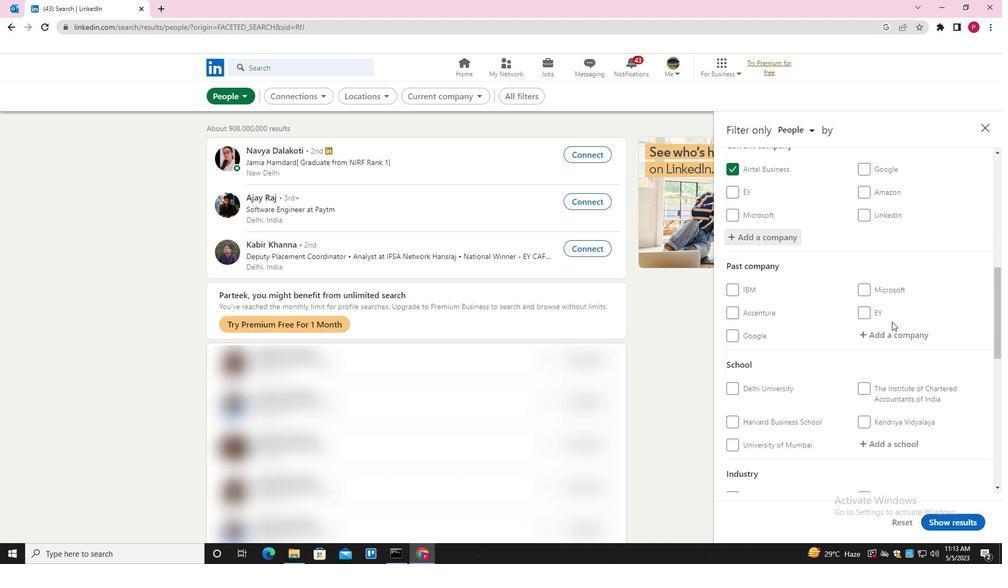 
Action: Mouse scrolled (892, 321) with delta (0, 0)
Screenshot: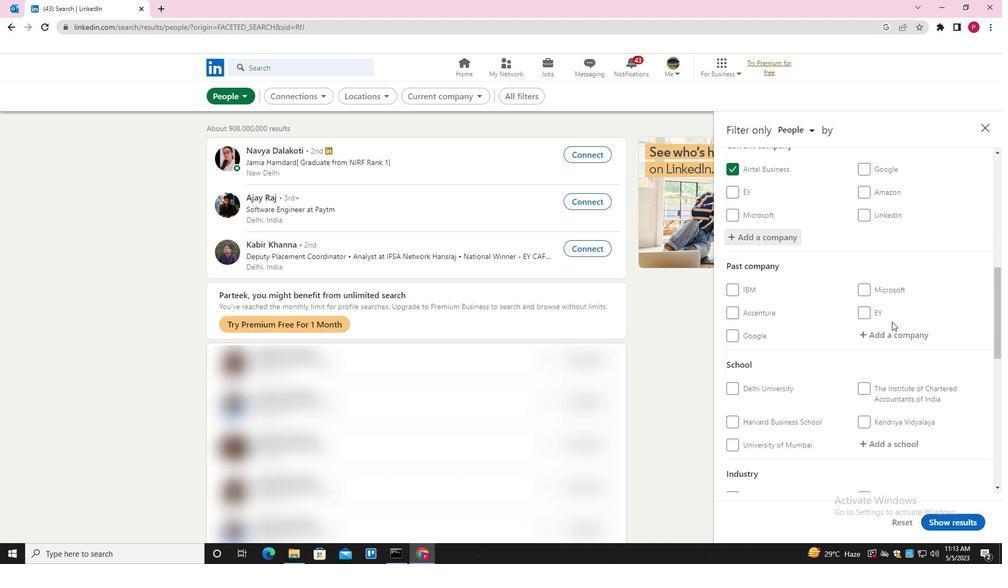 
Action: Mouse scrolled (892, 321) with delta (0, 0)
Screenshot: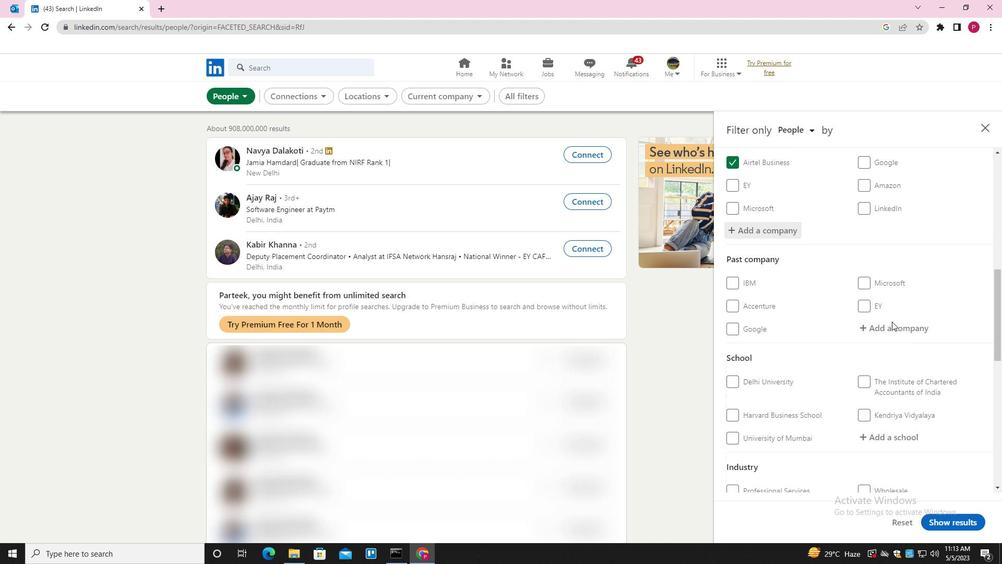 
Action: Mouse moved to (900, 235)
Screenshot: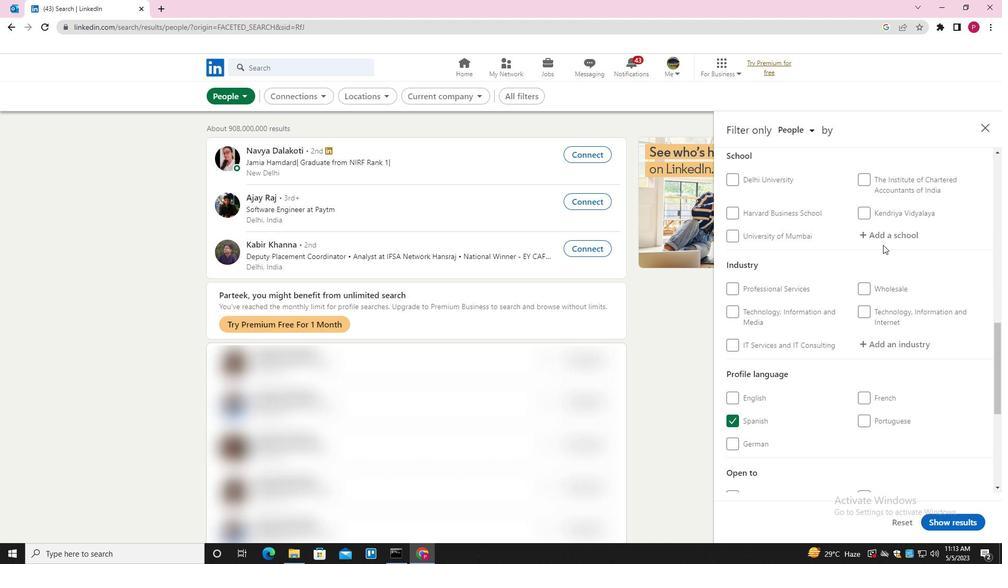 
Action: Mouse pressed left at (900, 235)
Screenshot: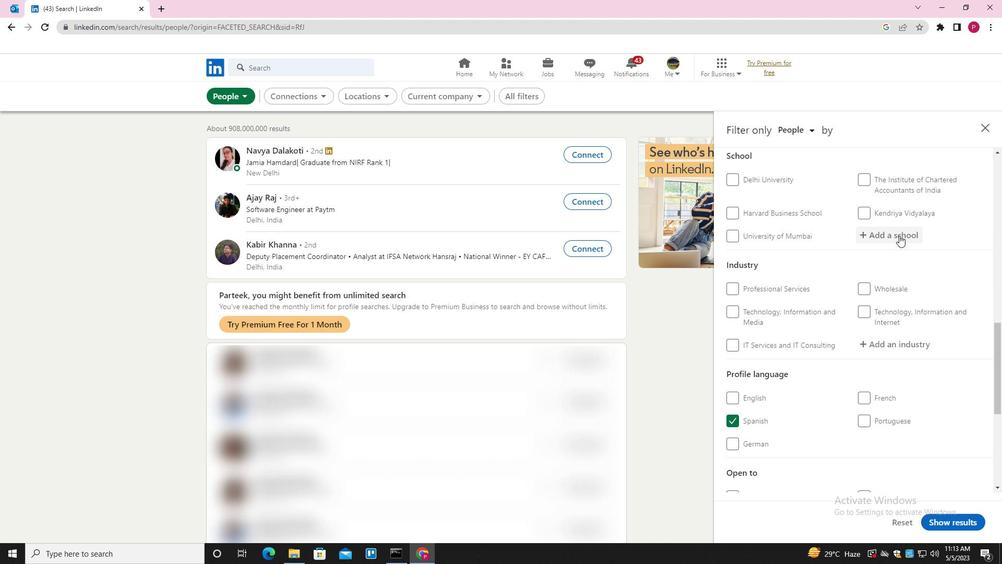 
Action: Key pressed <Key.shift>INTERNATIONAL<Key.space><Key.shift><Key.shift><Key.shift><Key.shift><Key.shift><Key.shift><Key.shift><Key.shift>TECHNOLOFY<Key.backspace><Key.backspace>GY<Key.space><Key.down><Key.enter>
Screenshot: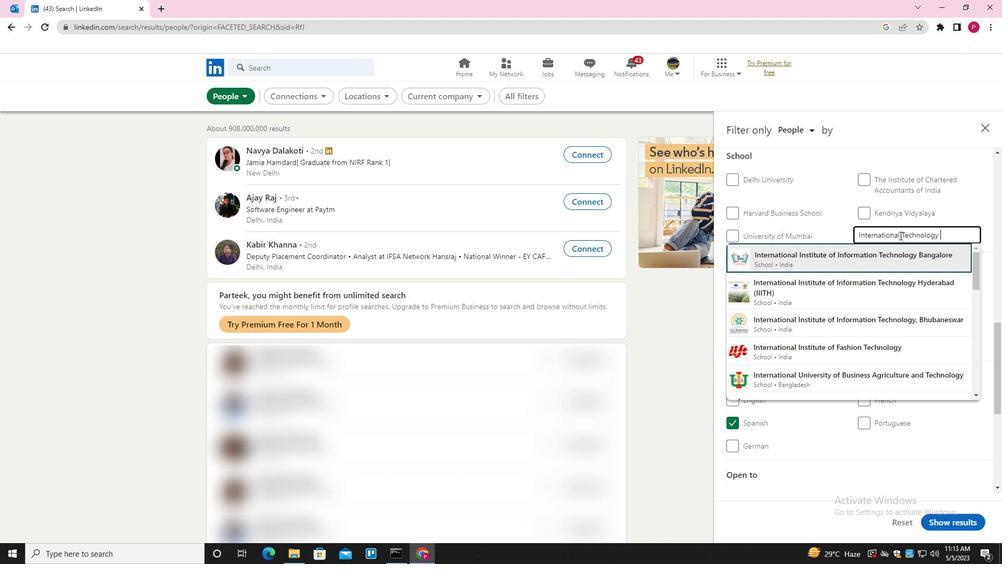 
Action: Mouse moved to (898, 236)
Screenshot: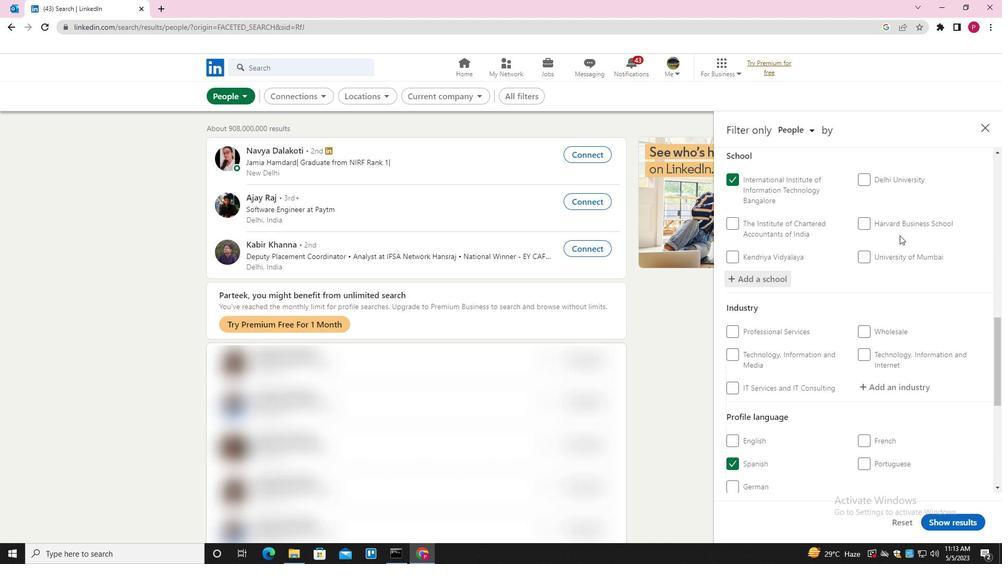 
Action: Mouse scrolled (898, 236) with delta (0, 0)
Screenshot: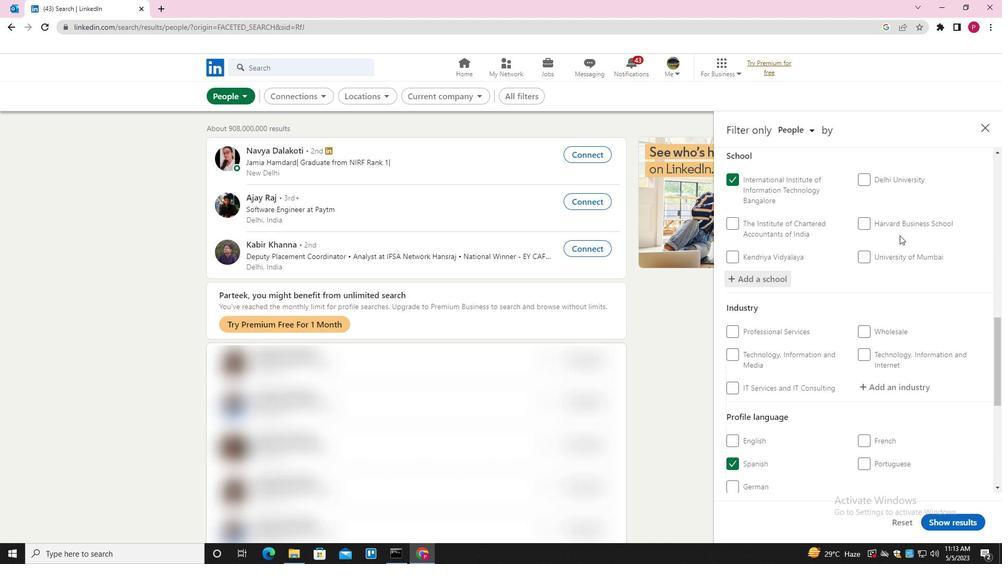 
Action: Mouse moved to (896, 237)
Screenshot: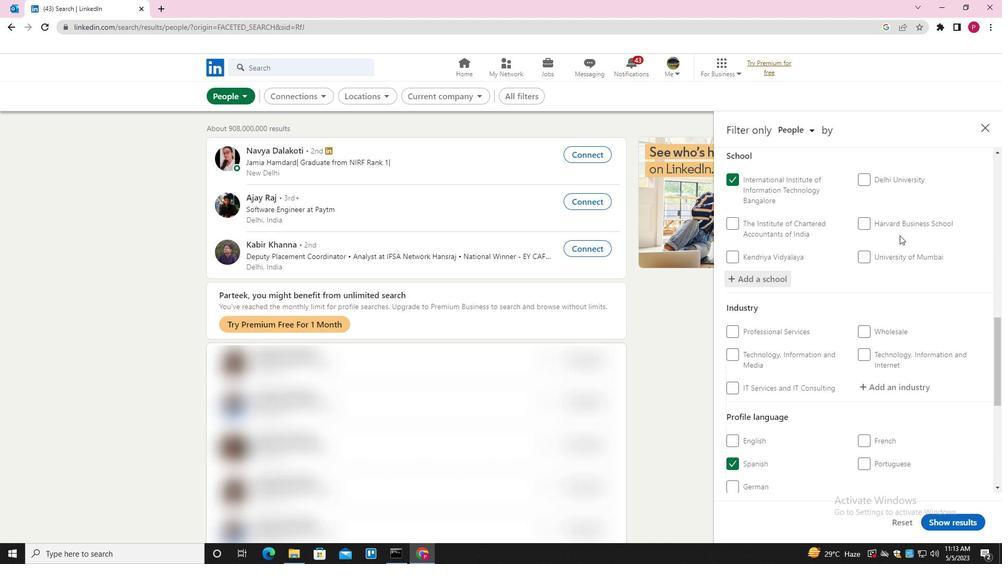 
Action: Mouse scrolled (896, 237) with delta (0, 0)
Screenshot: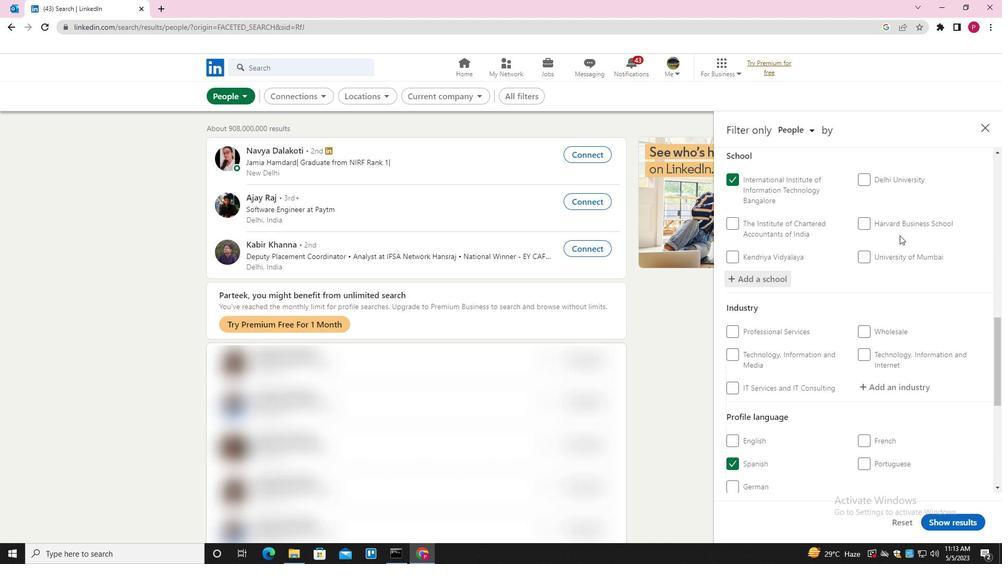 
Action: Mouse moved to (896, 238)
Screenshot: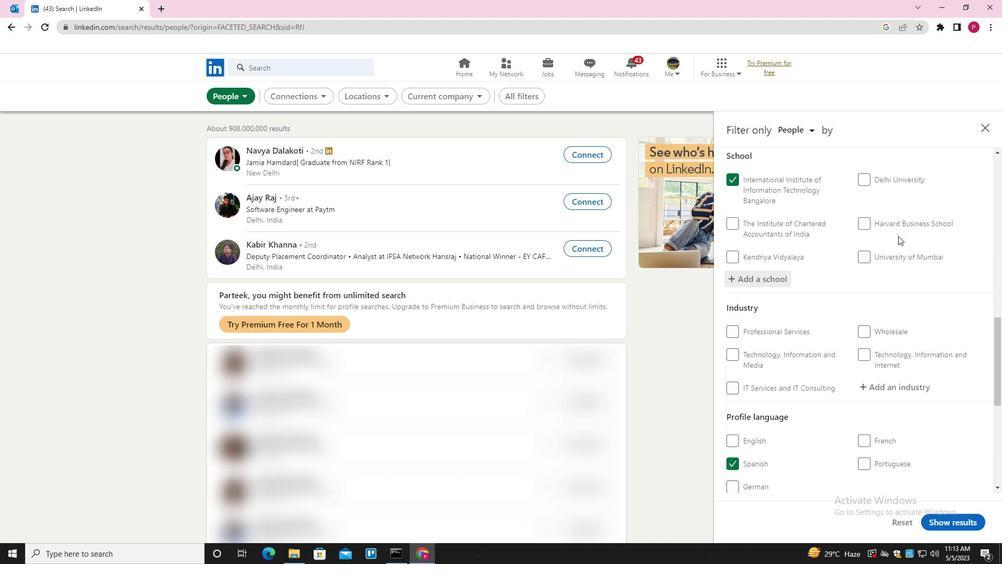 
Action: Mouse scrolled (896, 237) with delta (0, 0)
Screenshot: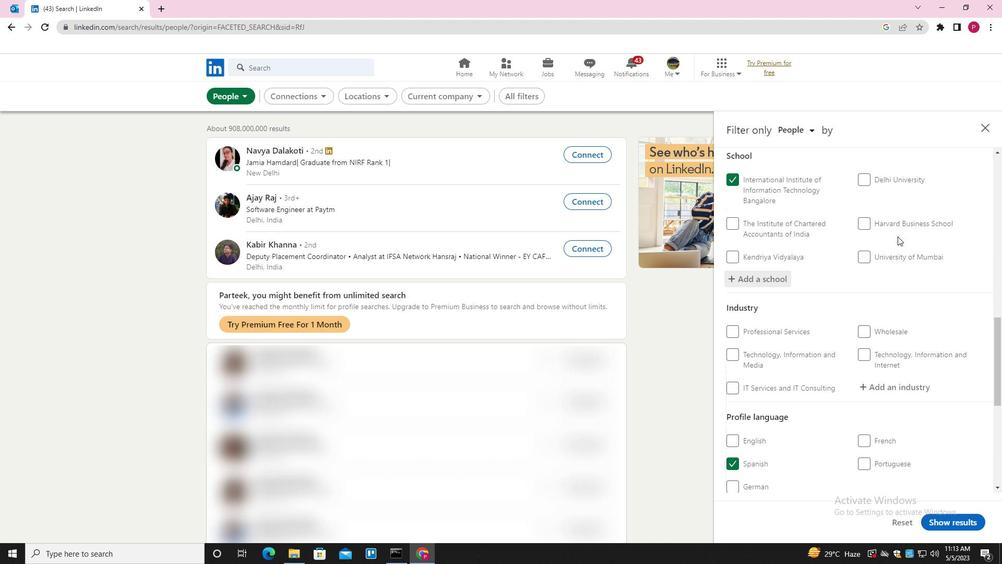 
Action: Mouse moved to (893, 240)
Screenshot: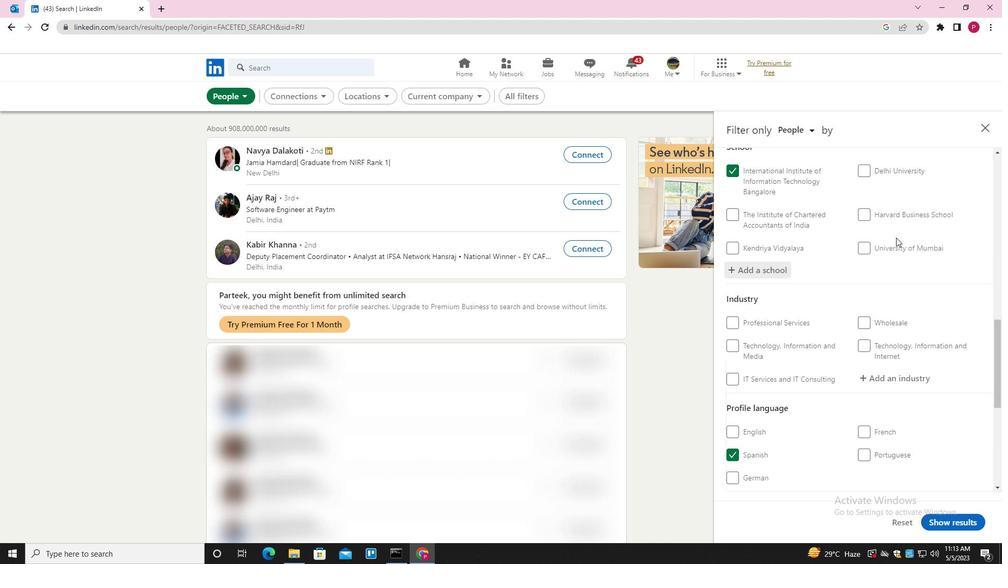 
Action: Mouse scrolled (893, 240) with delta (0, 0)
Screenshot: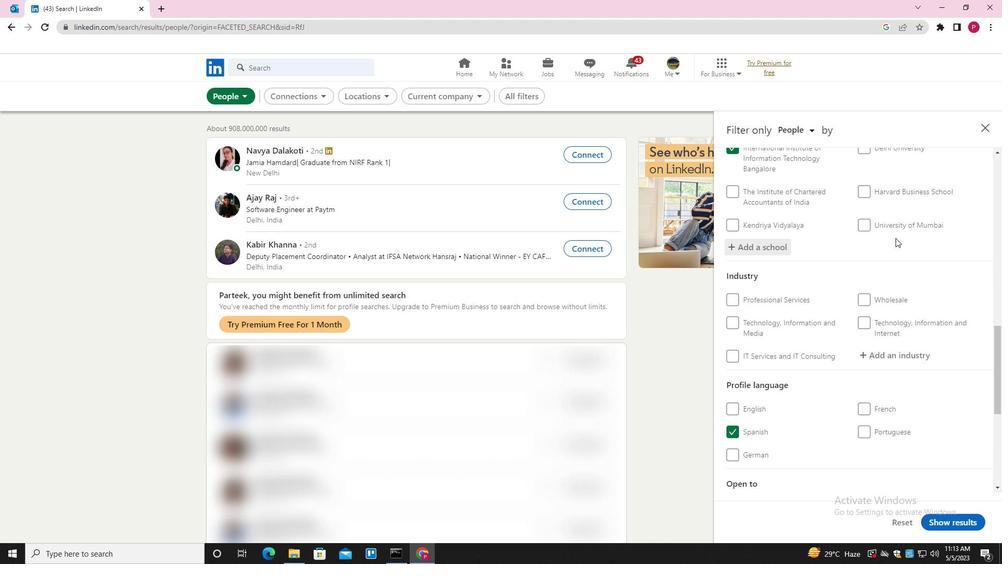 
Action: Mouse moved to (897, 179)
Screenshot: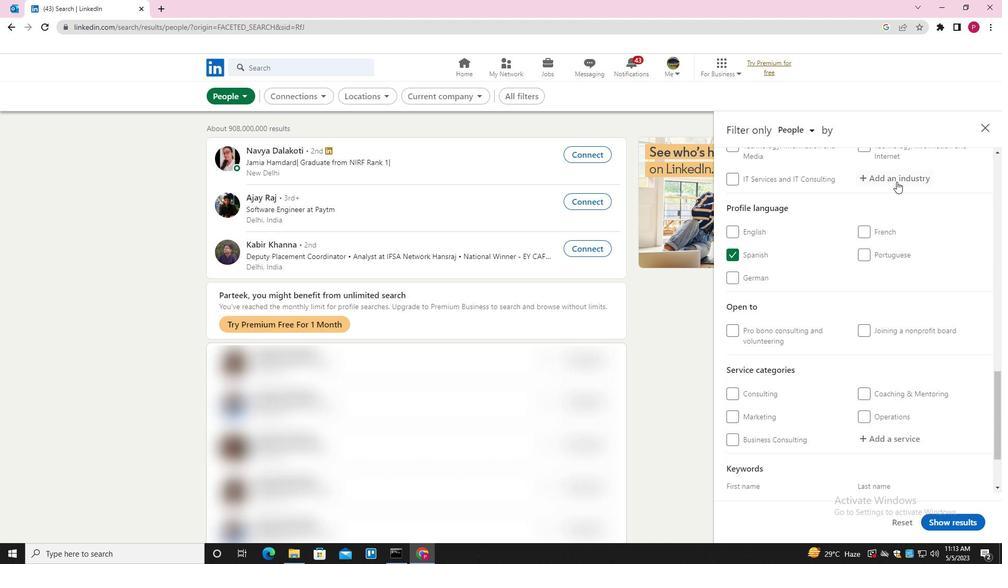 
Action: Mouse pressed left at (897, 179)
Screenshot: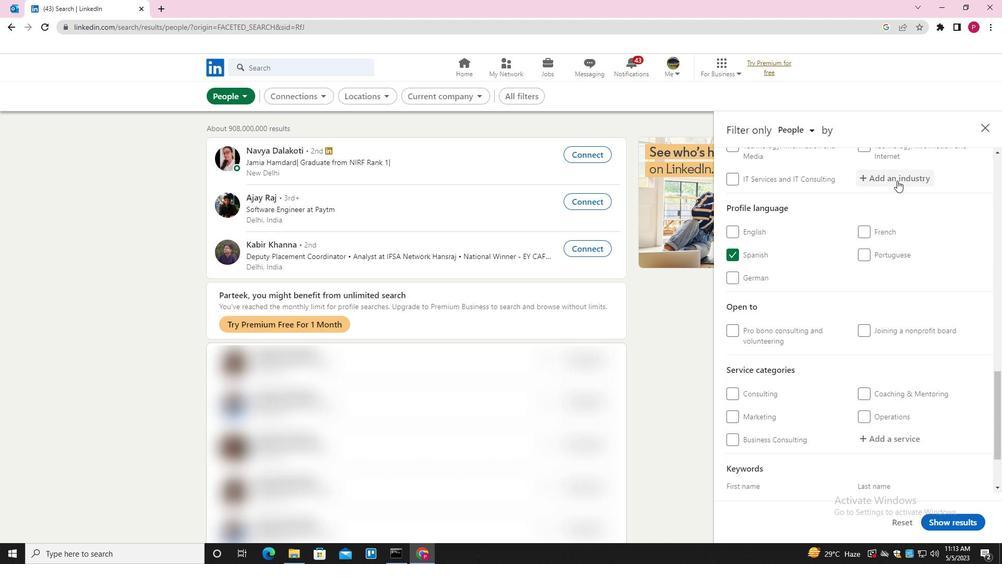 
Action: Key pressed <Key.shift>OUTSOUR<Key.down><Key.enter>
Screenshot: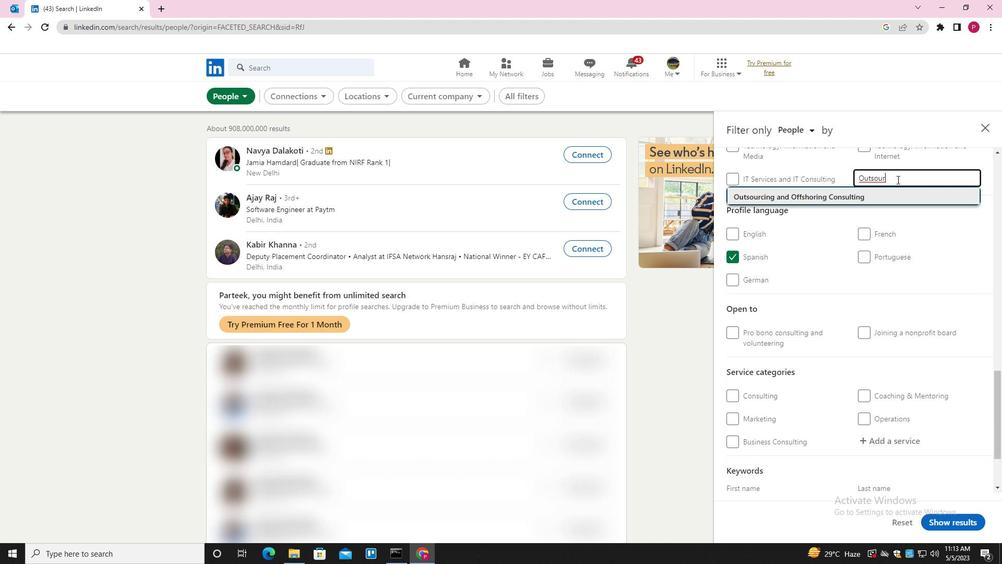 
Action: Mouse moved to (892, 261)
Screenshot: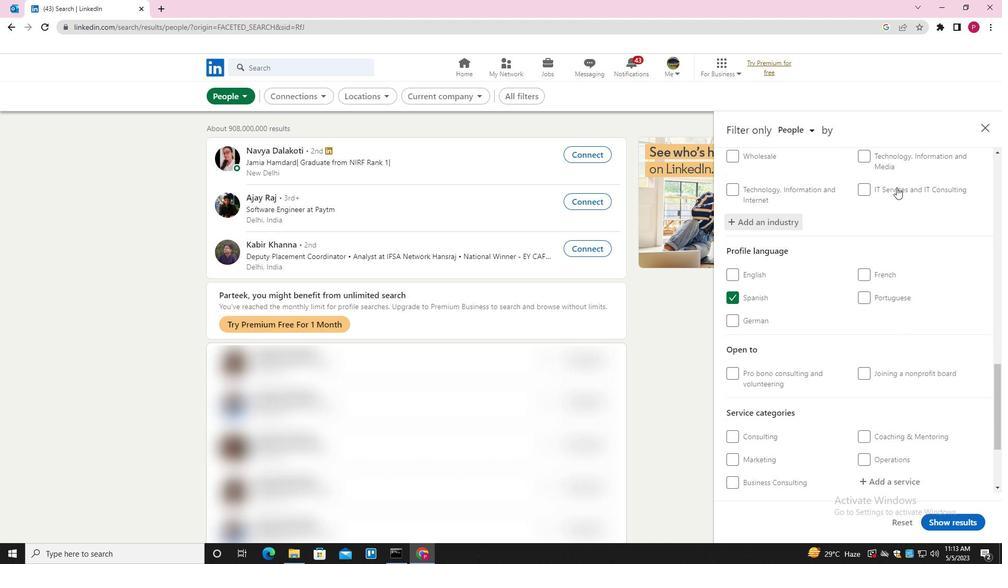 
Action: Mouse scrolled (892, 261) with delta (0, 0)
Screenshot: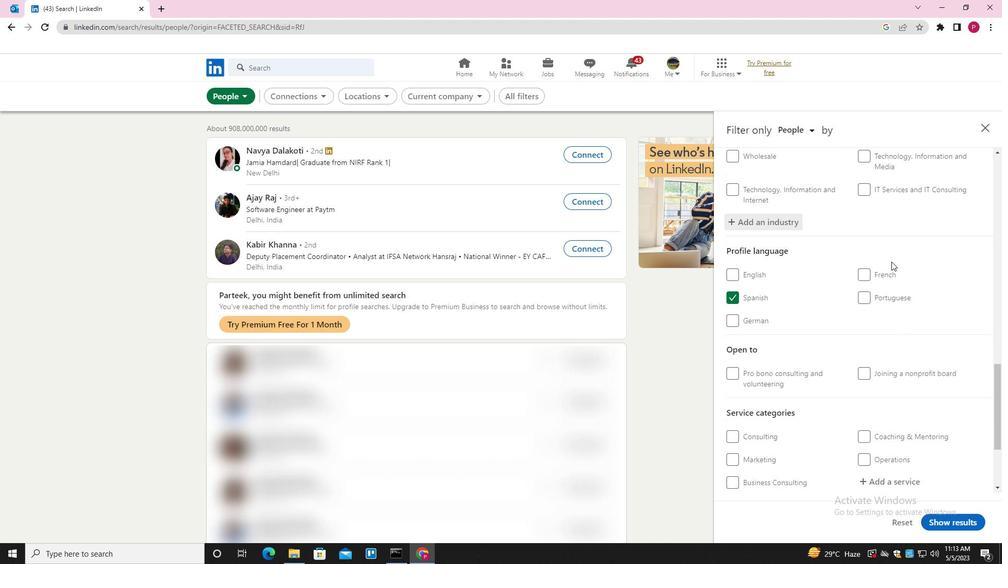 
Action: Mouse scrolled (892, 261) with delta (0, 0)
Screenshot: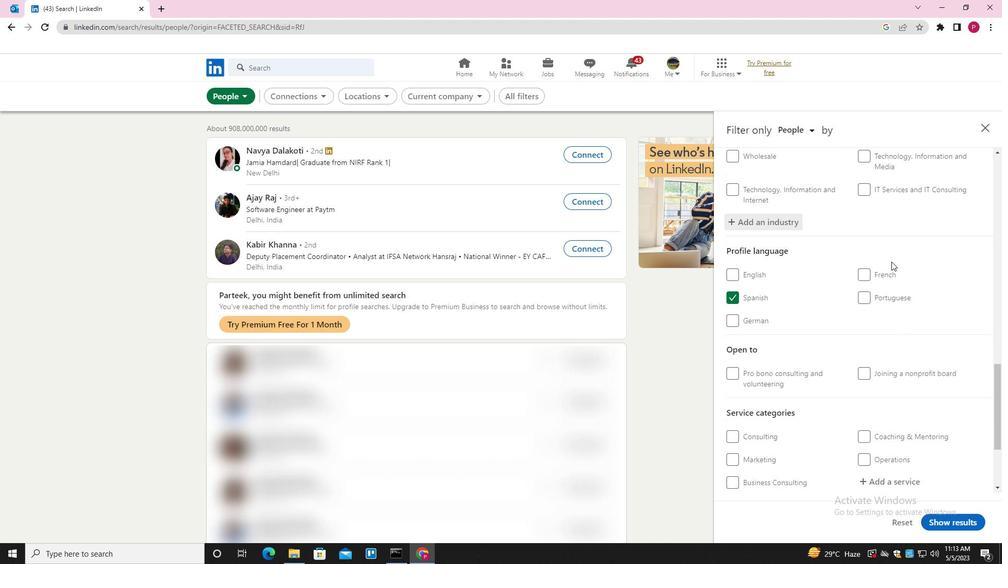 
Action: Mouse scrolled (892, 261) with delta (0, 0)
Screenshot: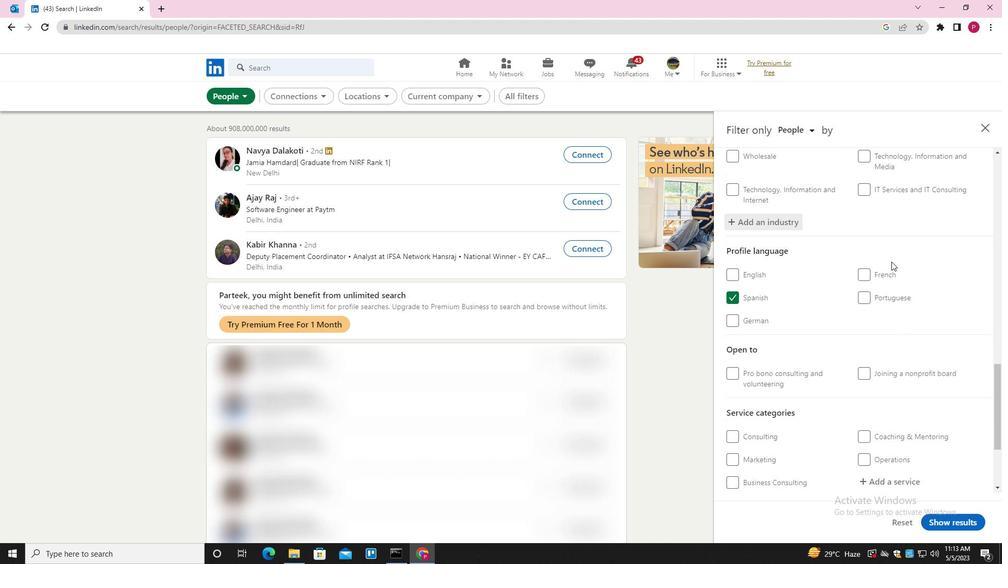 
Action: Mouse moved to (890, 263)
Screenshot: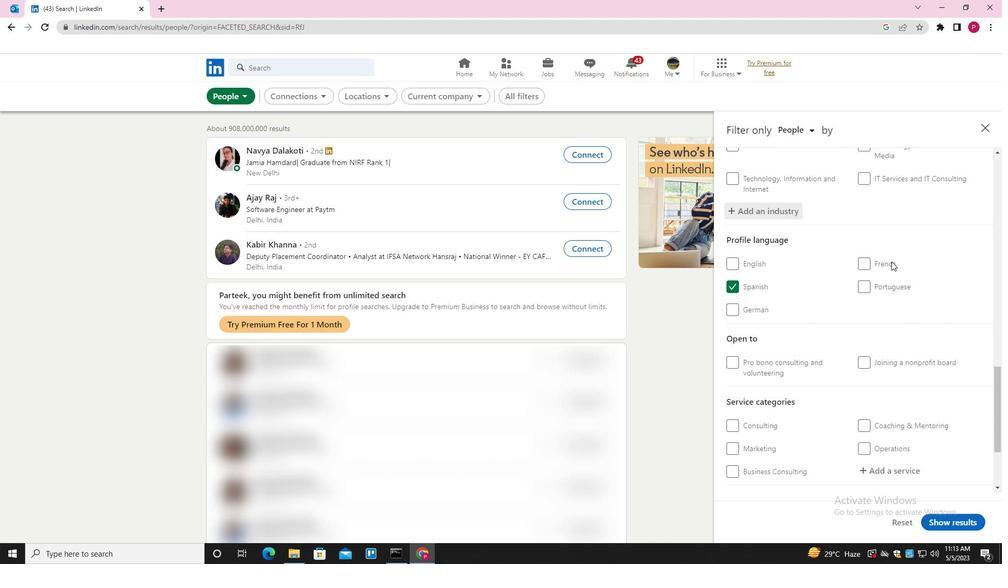 
Action: Mouse scrolled (890, 262) with delta (0, 0)
Screenshot: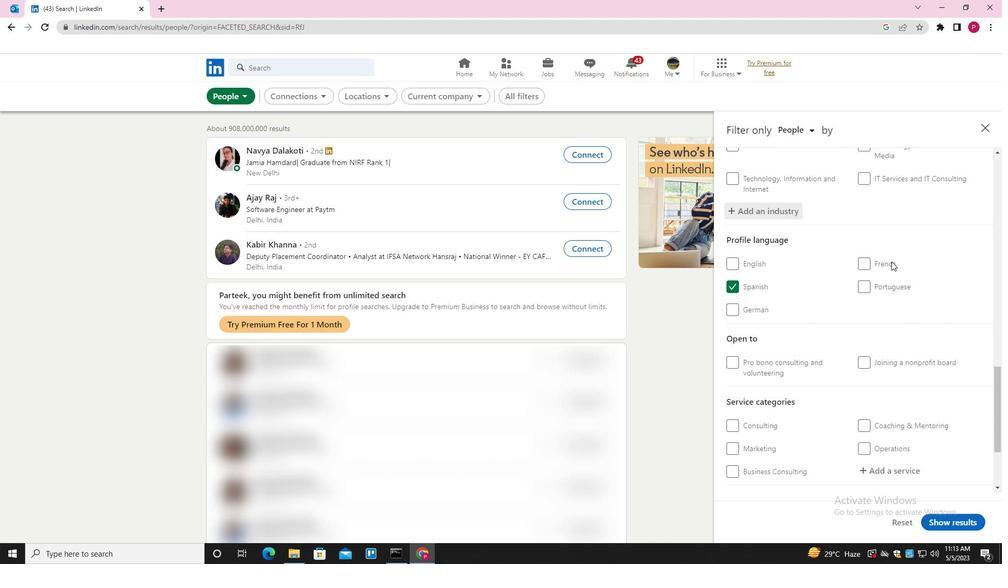 
Action: Mouse moved to (895, 345)
Screenshot: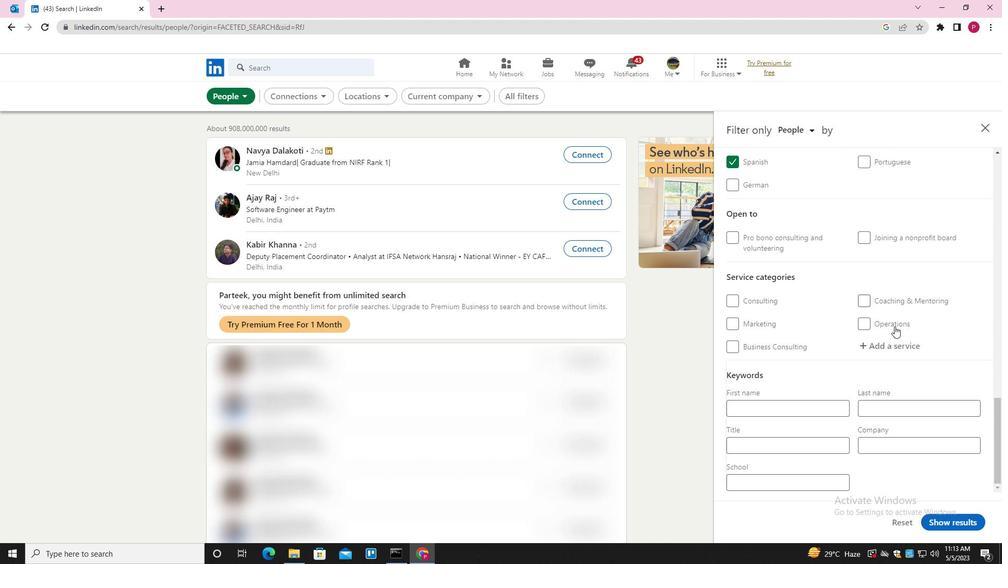 
Action: Mouse pressed left at (895, 345)
Screenshot: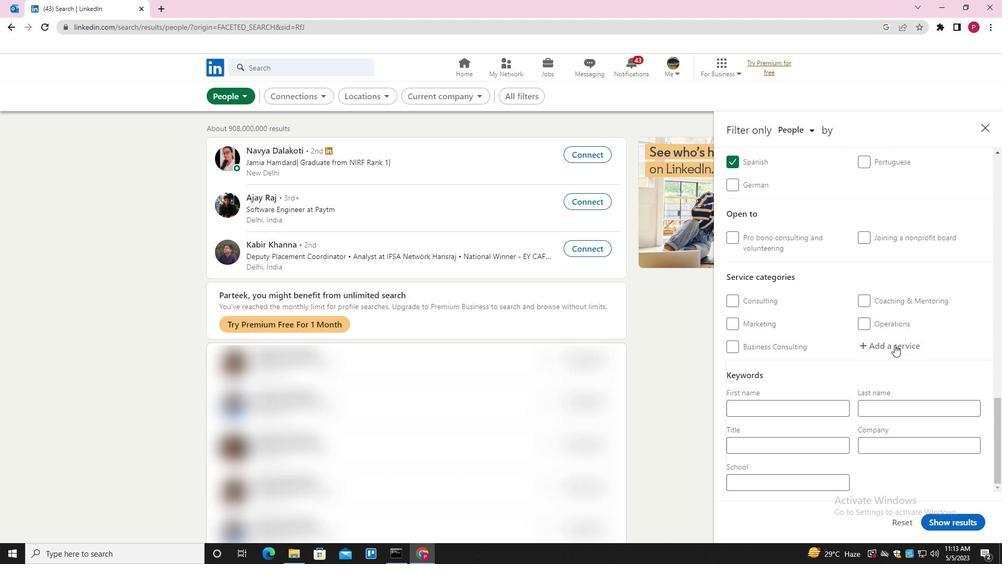 
Action: Key pressed <Key.shift><Key.shift><Key.shift><Key.shift><Key.shift><Key.shift><Key.shift><Key.shift><Key.shift><Key.shift>USER<Key.space><Key.shift>EXPERIENCE<Key.space><Key.shift><Key.shift><Key.shift><Key.shift>DESIGN<Key.down><Key.enter>
Screenshot: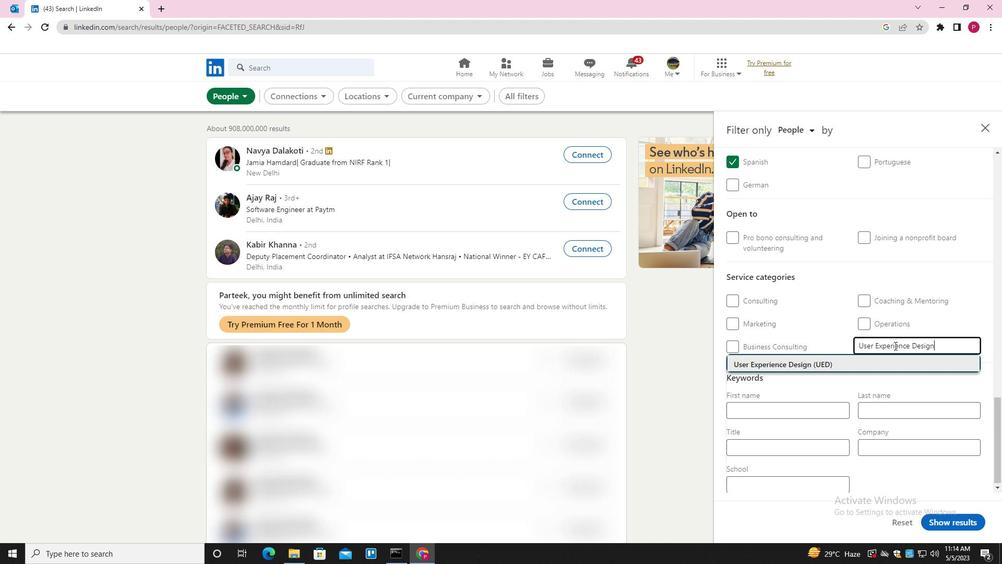 
Action: Mouse moved to (891, 350)
Screenshot: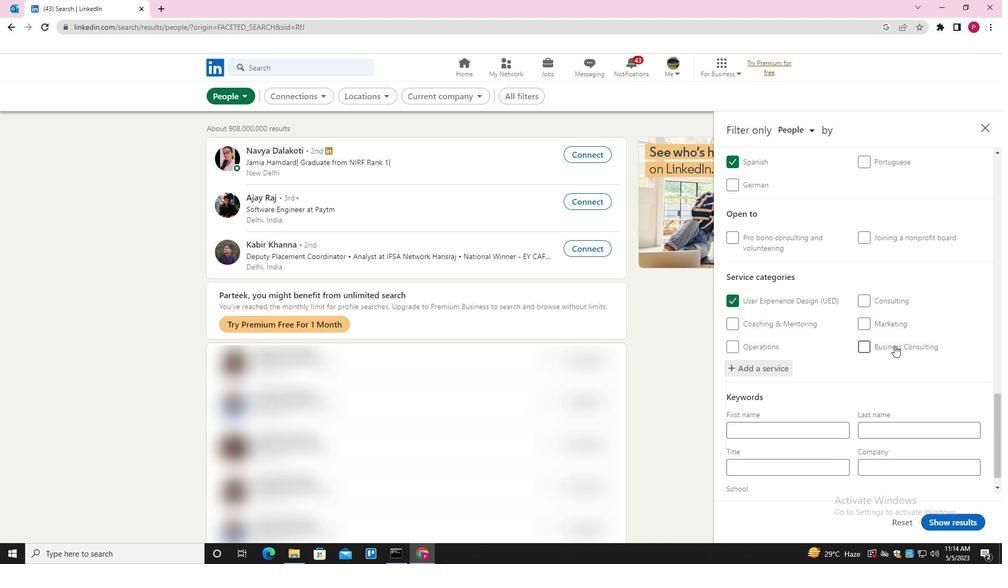 
Action: Mouse scrolled (891, 349) with delta (0, 0)
Screenshot: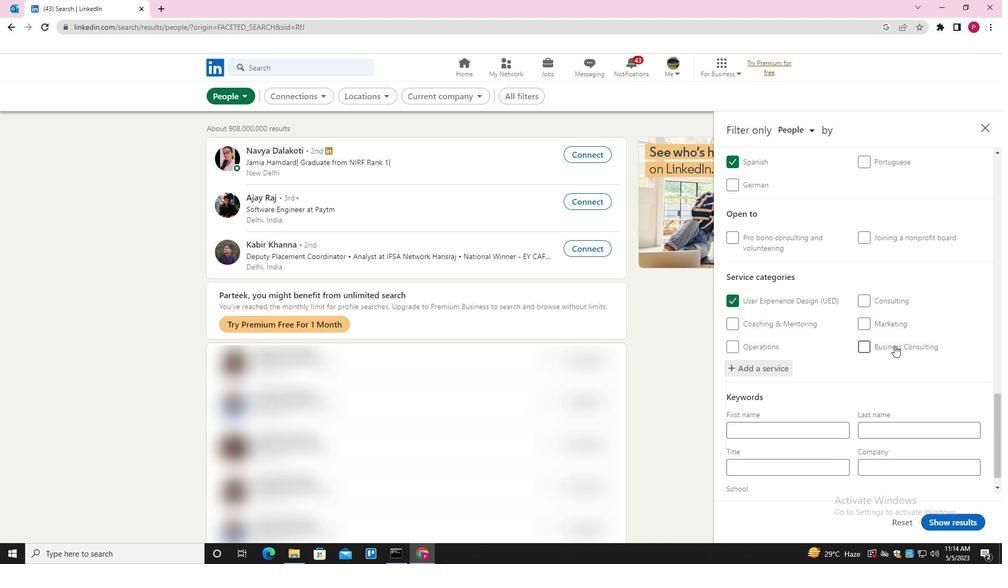 
Action: Mouse moved to (888, 353)
Screenshot: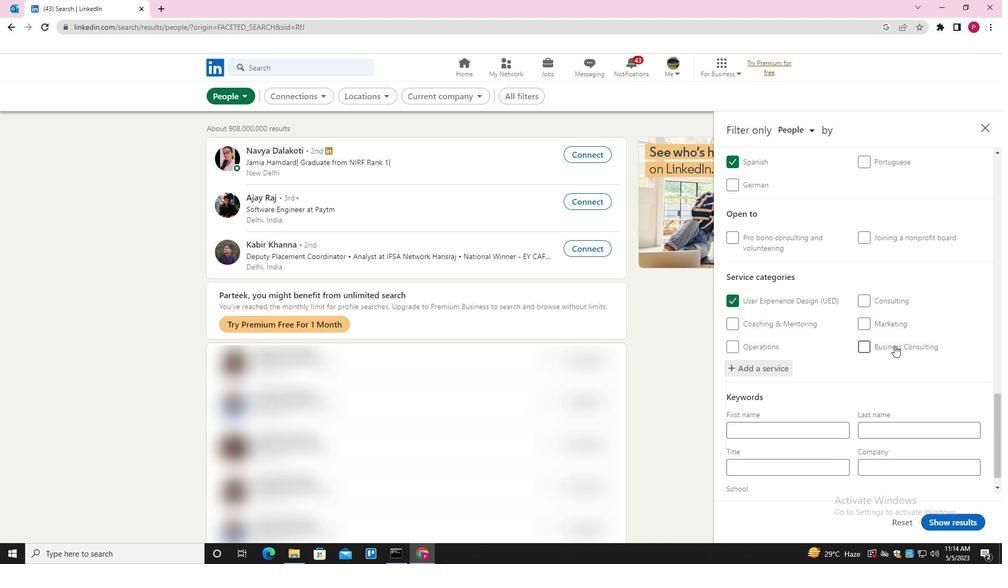 
Action: Mouse scrolled (888, 352) with delta (0, 0)
Screenshot: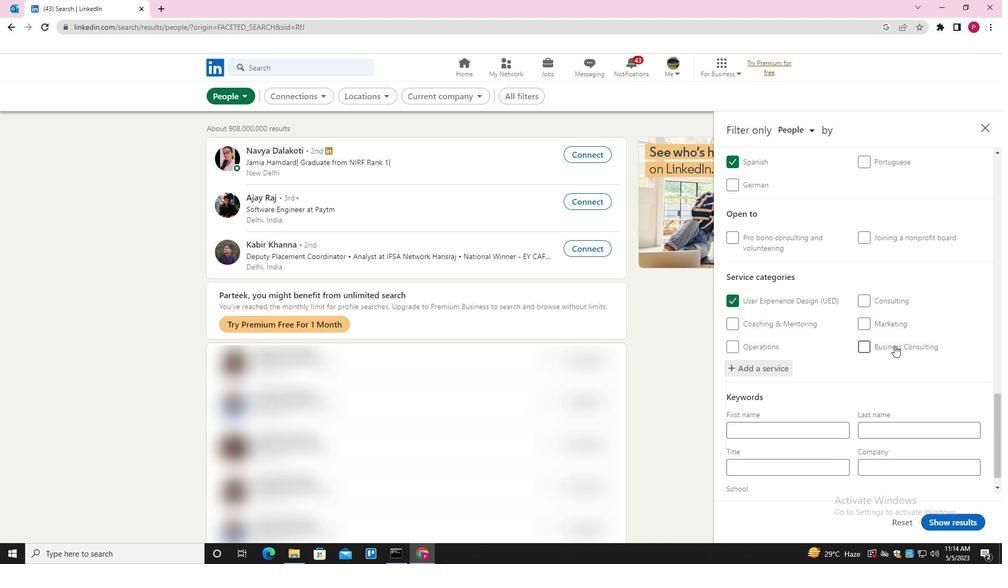 
Action: Mouse moved to (884, 357)
Screenshot: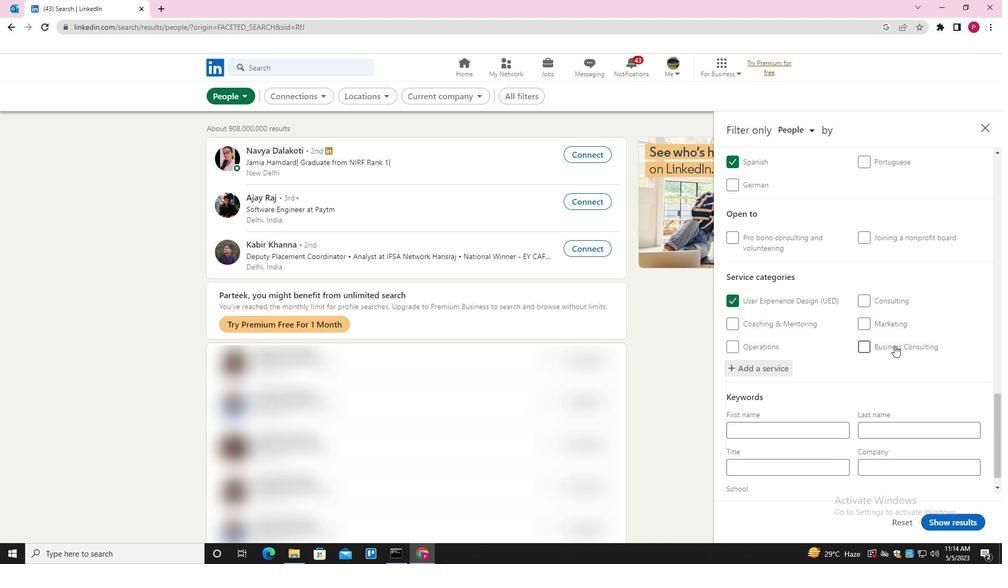 
Action: Mouse scrolled (884, 356) with delta (0, 0)
Screenshot: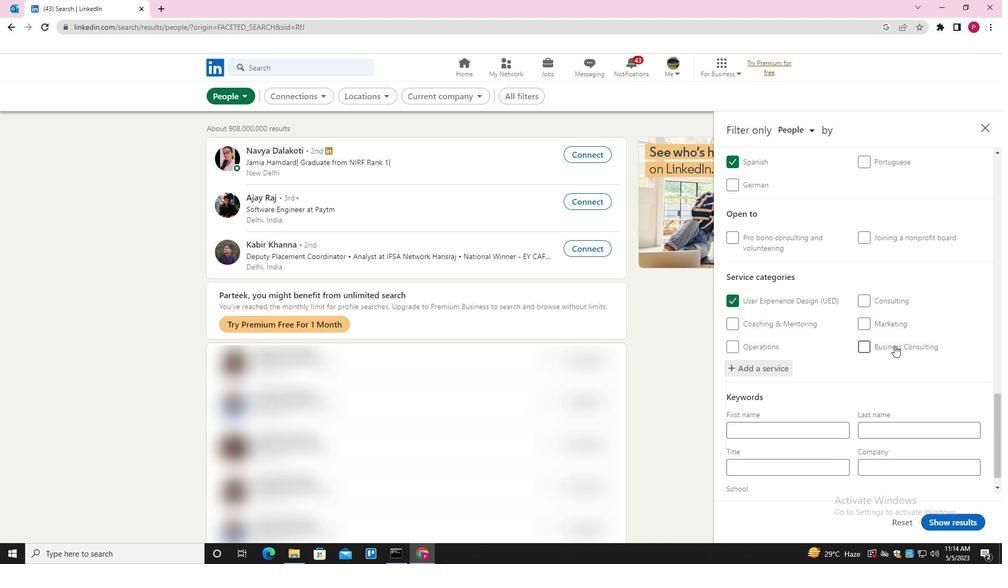 
Action: Mouse moved to (878, 366)
Screenshot: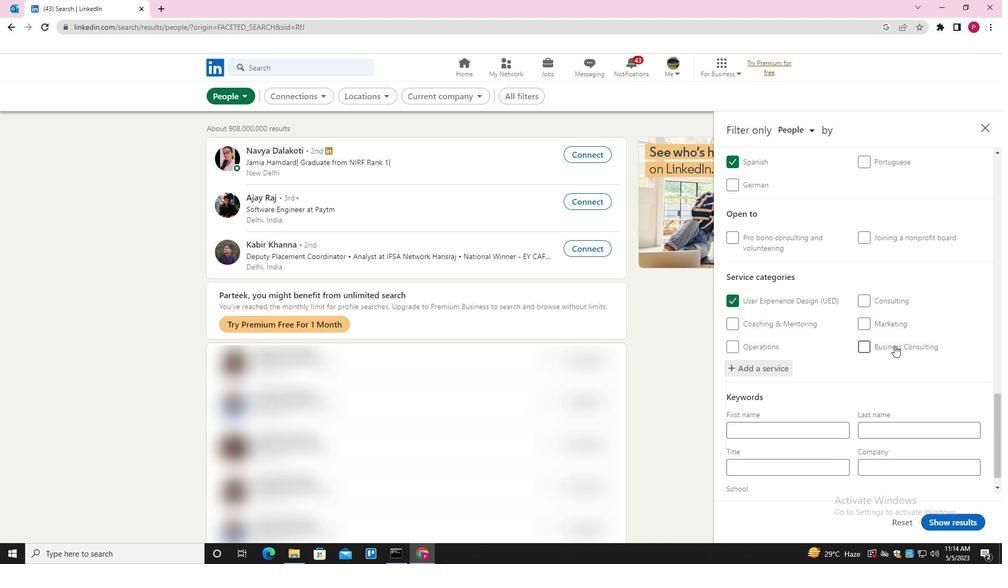 
Action: Mouse scrolled (878, 365) with delta (0, 0)
Screenshot: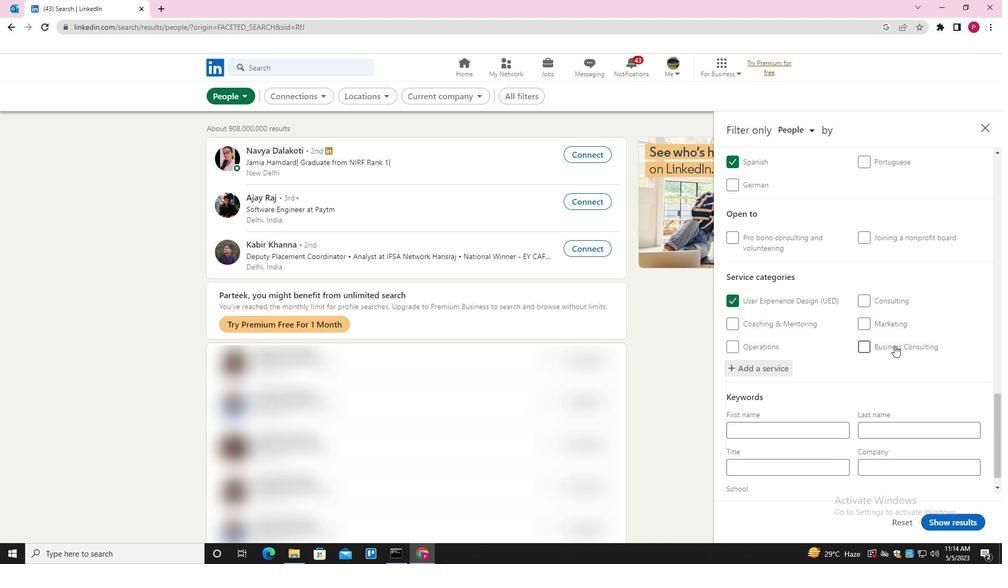 
Action: Mouse moved to (870, 377)
Screenshot: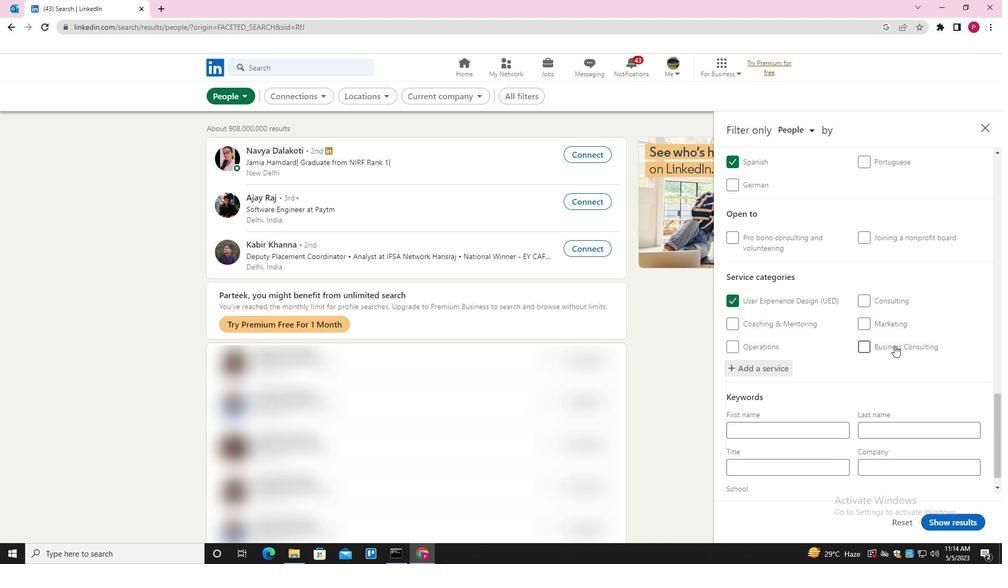 
Action: Mouse scrolled (870, 376) with delta (0, 0)
Screenshot: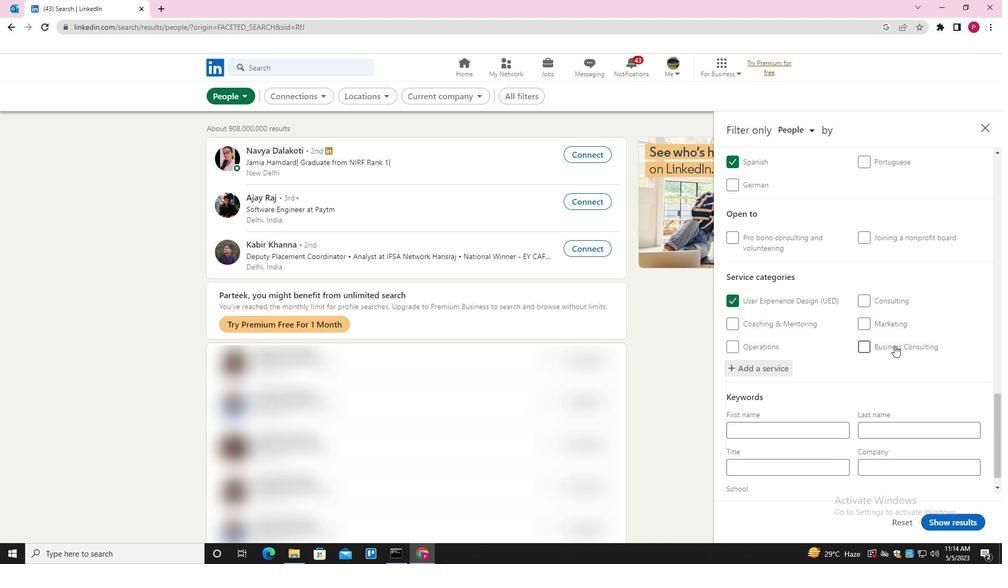 
Action: Mouse moved to (855, 395)
Screenshot: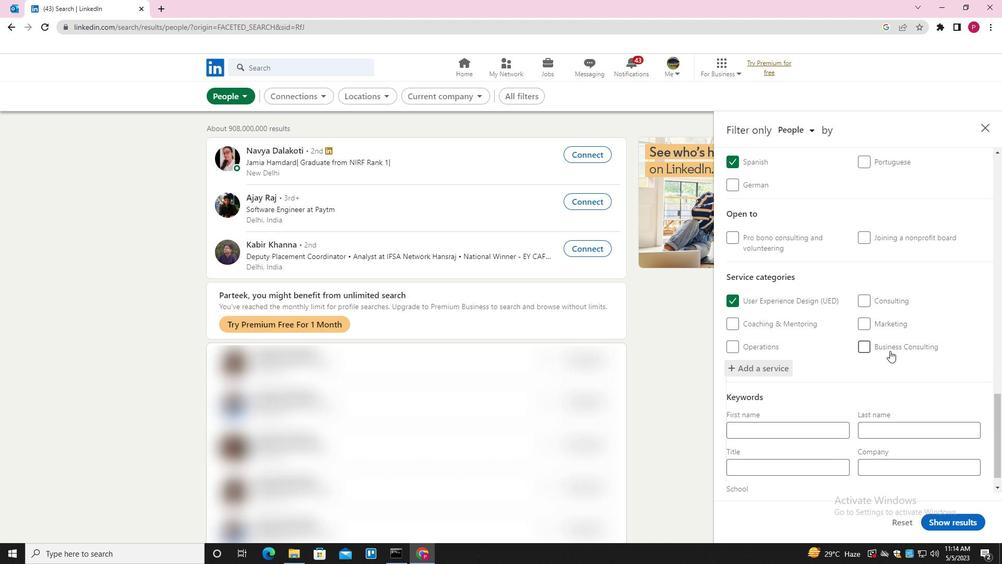 
Action: Mouse scrolled (855, 394) with delta (0, 0)
Screenshot: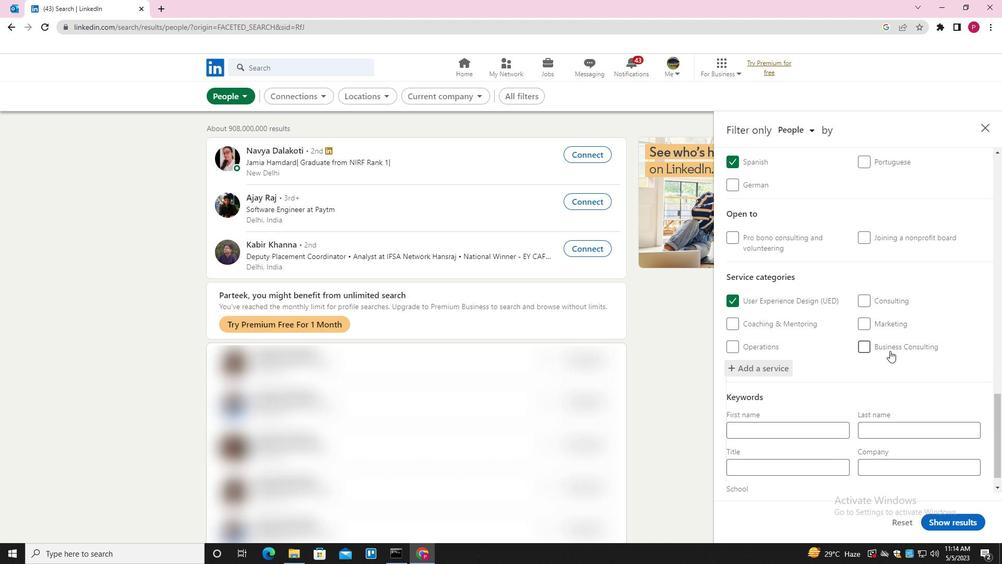 
Action: Mouse moved to (831, 448)
Screenshot: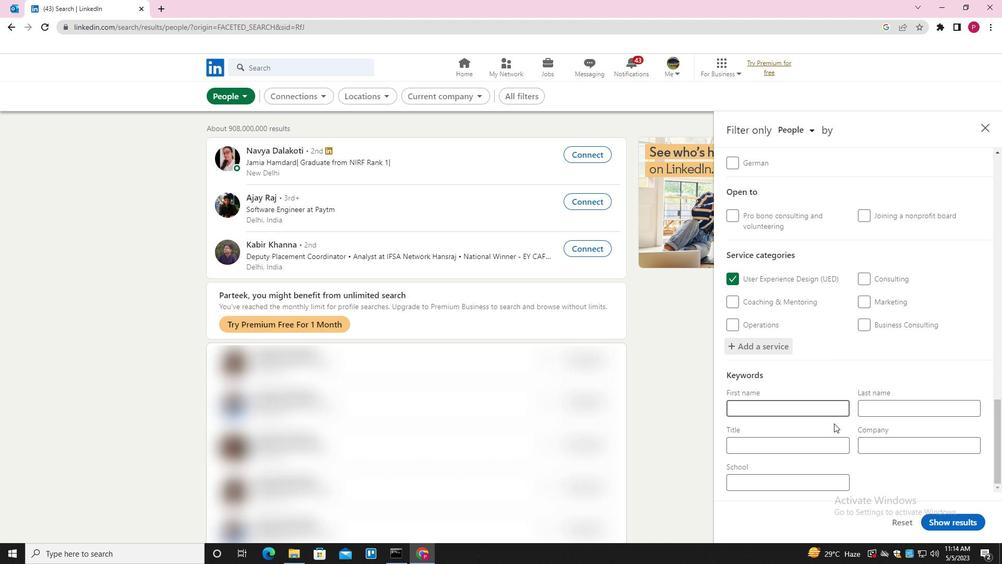 
Action: Mouse pressed left at (831, 448)
Screenshot: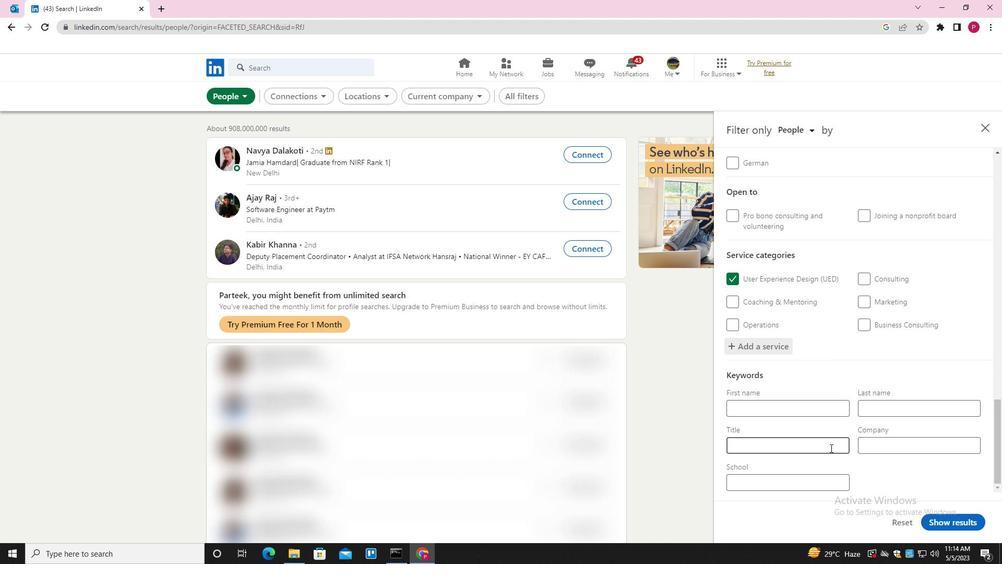 
Action: Key pressed <Key.shift>ACCOUNT<Key.space><Key.shift>EXECI<Key.backspace>UTIVE
Screenshot: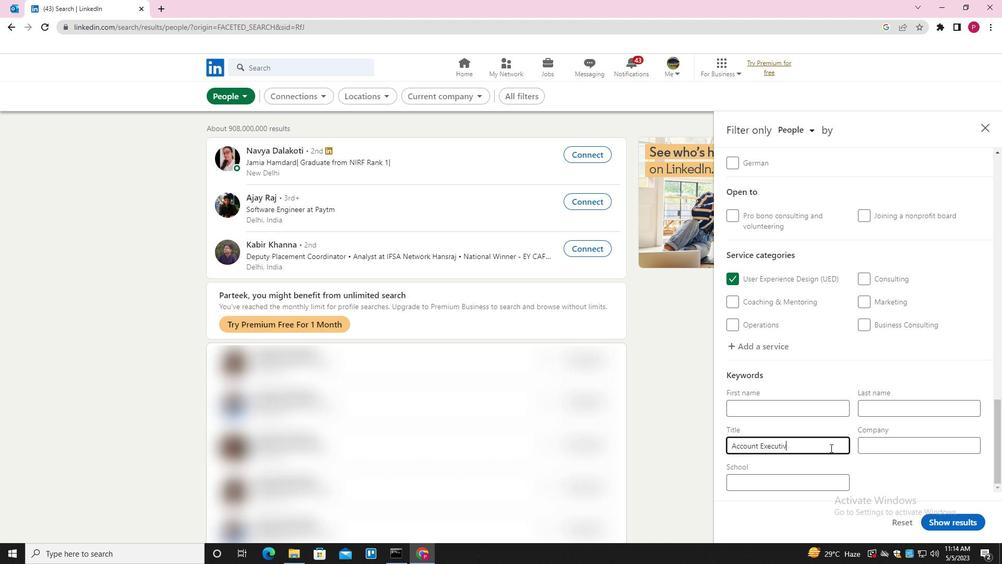 
Action: Mouse moved to (960, 522)
Screenshot: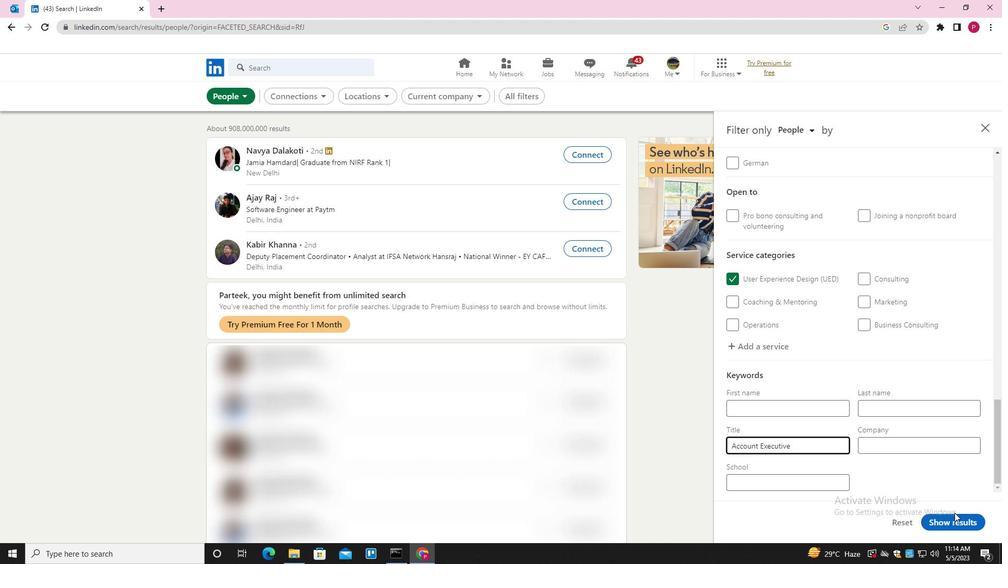 
Action: Mouse pressed left at (960, 522)
Screenshot: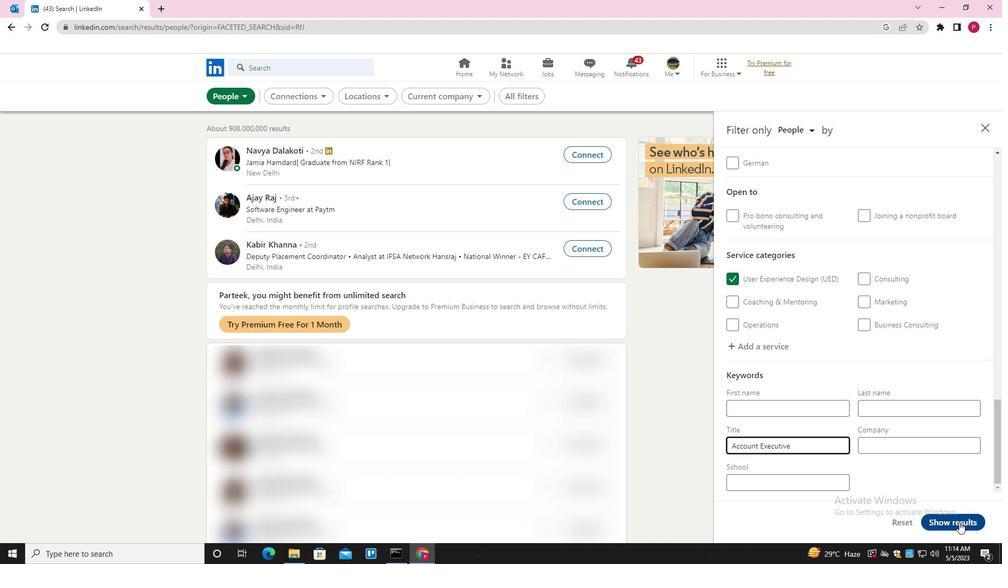 
Action: Mouse moved to (472, 215)
Screenshot: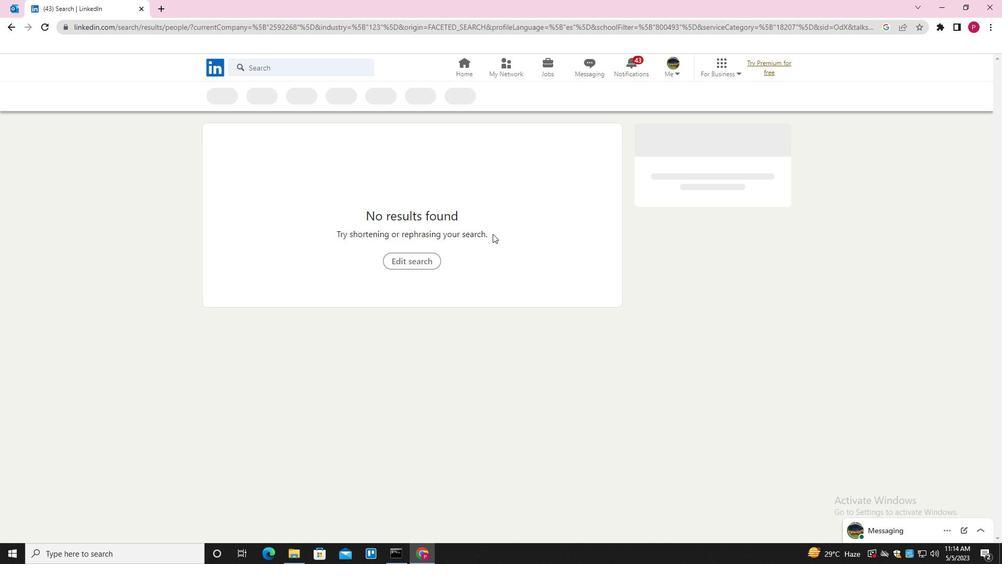 
